 Task: Search one way flight ticket for 3 adults in first from Alamosa: San Luis Valley Regional Airport (bergman Field) to Jacksonville: Albert J. Ellis Airport on 5-3-2023. Choice of flights is Southwest. Number of bags: 1 carry on bag. Price is upto 77000. Outbound departure time preference is 4:15.
Action: Mouse moved to (284, 117)
Screenshot: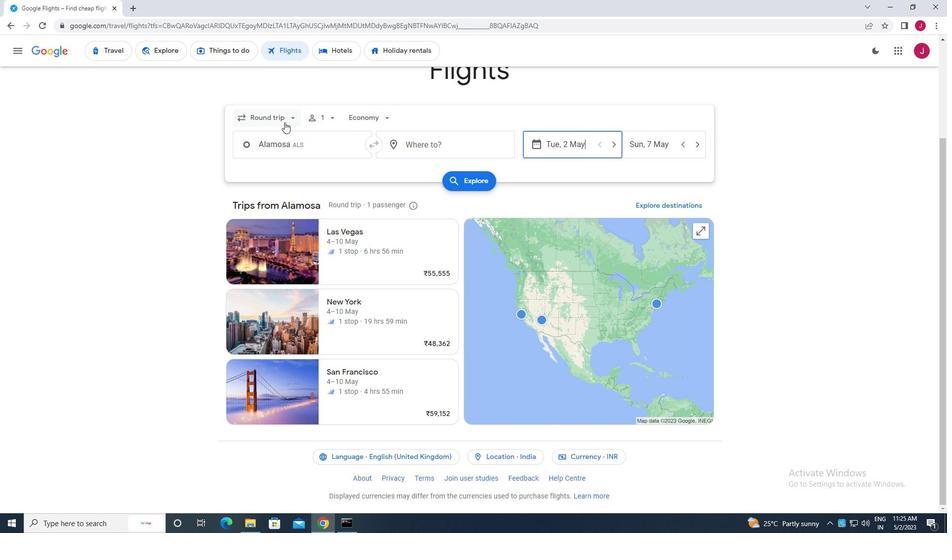 
Action: Mouse pressed left at (284, 117)
Screenshot: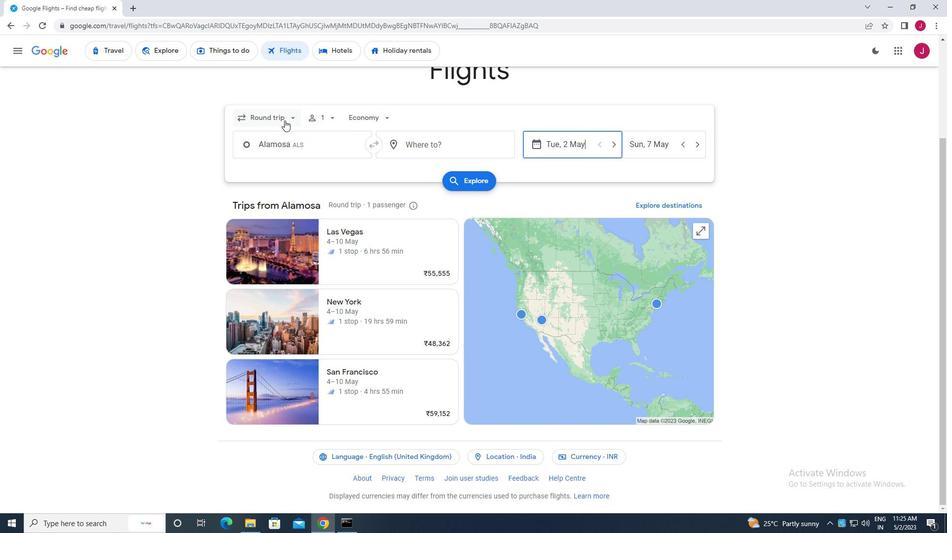 
Action: Mouse moved to (280, 165)
Screenshot: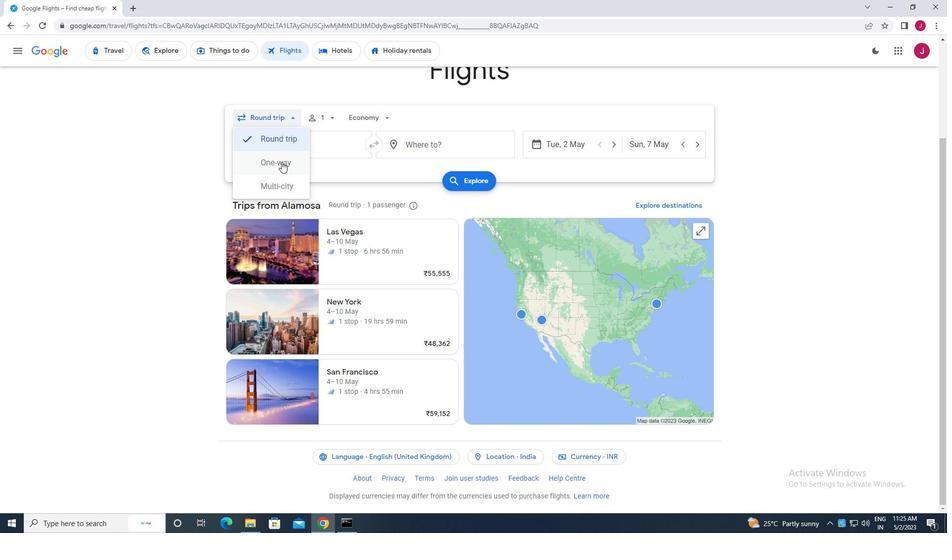 
Action: Mouse pressed left at (280, 165)
Screenshot: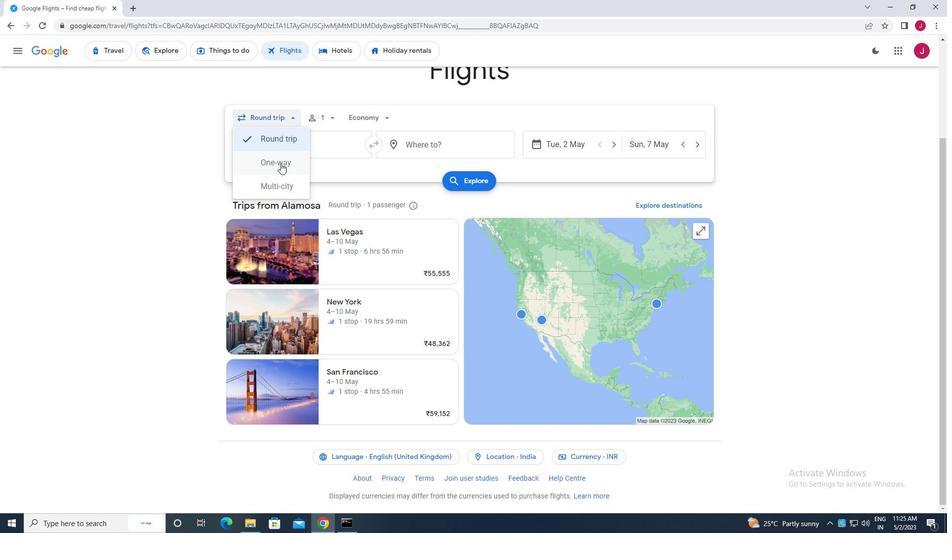
Action: Mouse moved to (331, 117)
Screenshot: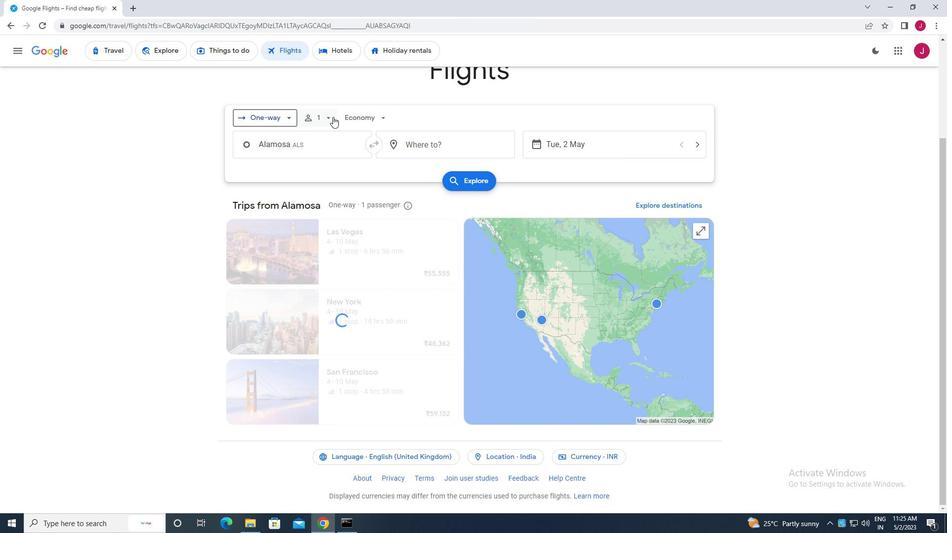 
Action: Mouse pressed left at (331, 117)
Screenshot: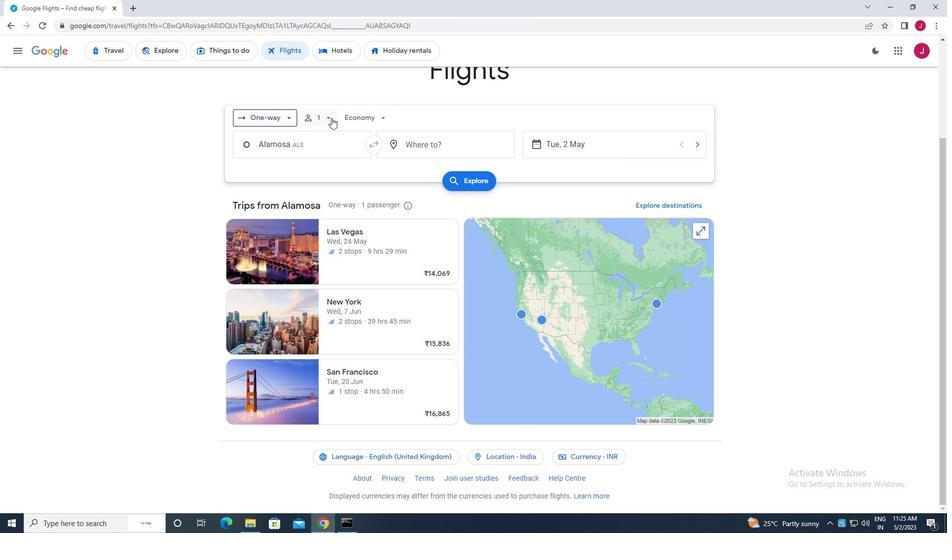 
Action: Mouse moved to (406, 143)
Screenshot: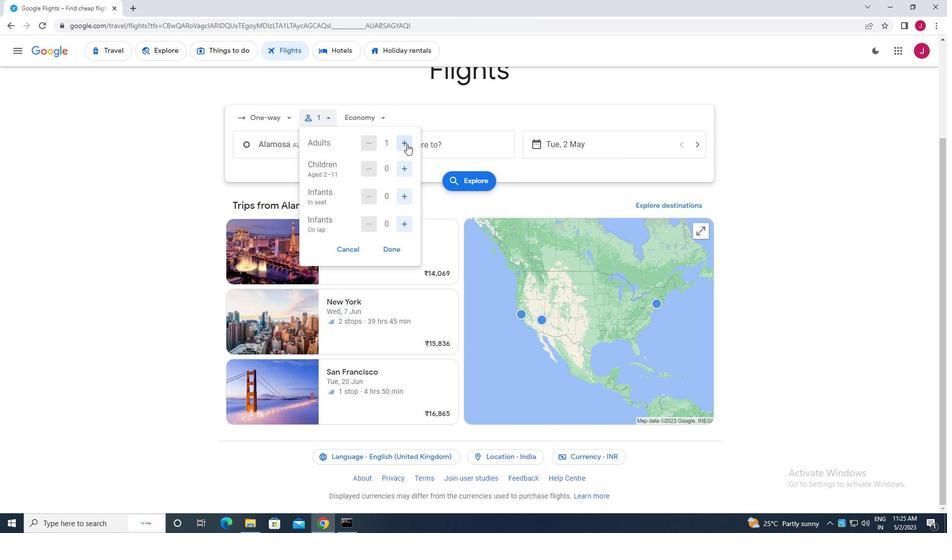 
Action: Mouse pressed left at (406, 143)
Screenshot: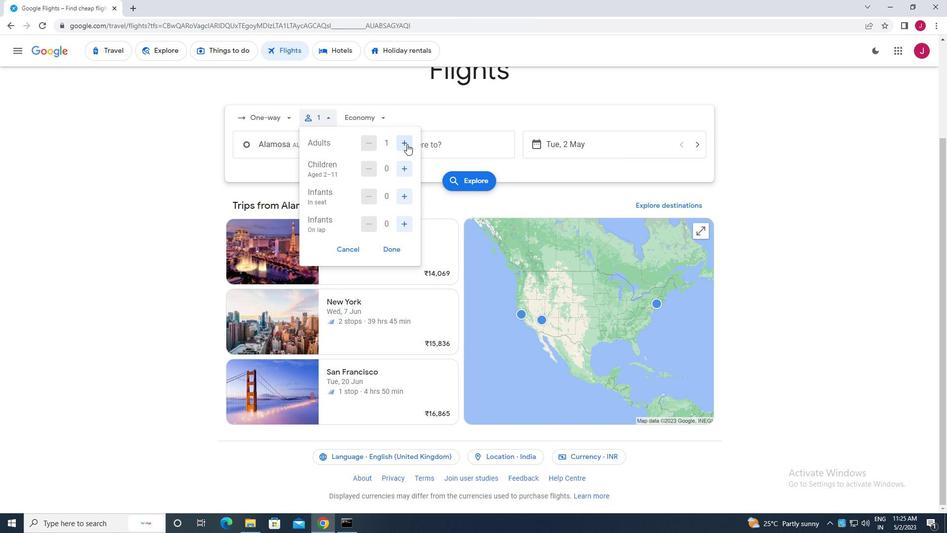
Action: Mouse moved to (407, 142)
Screenshot: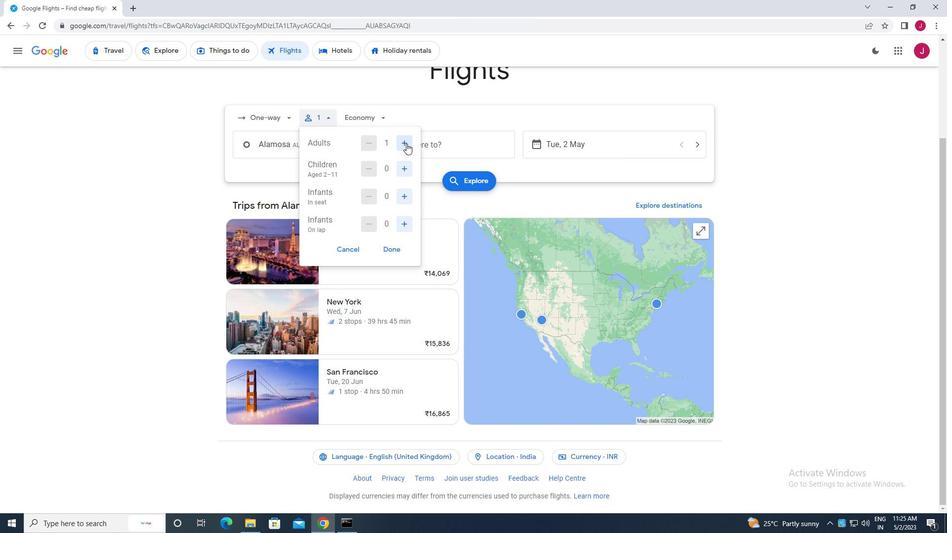 
Action: Mouse pressed left at (407, 142)
Screenshot: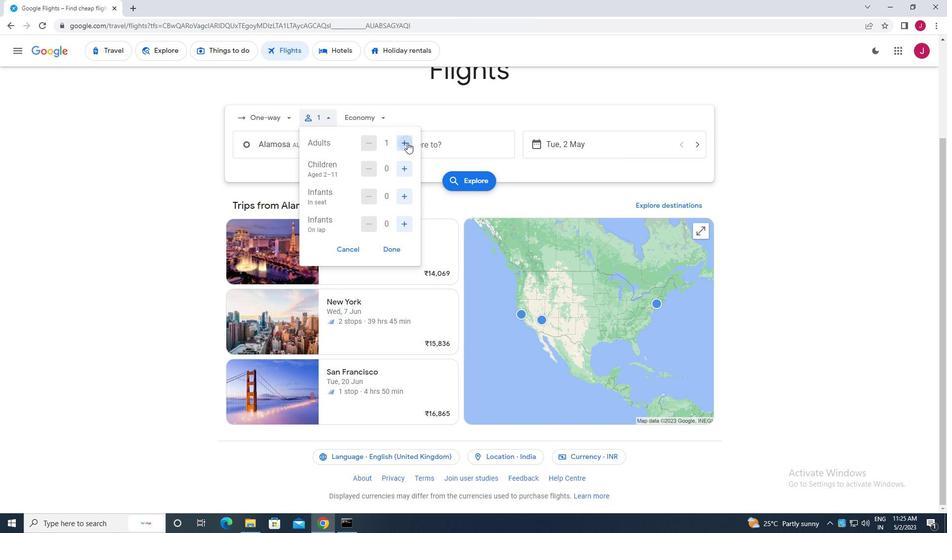 
Action: Mouse moved to (390, 249)
Screenshot: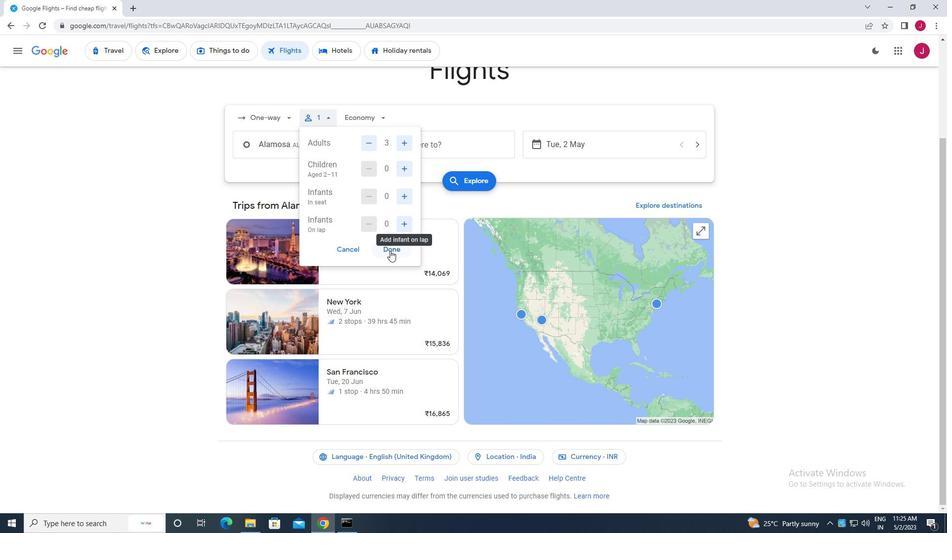 
Action: Mouse pressed left at (390, 249)
Screenshot: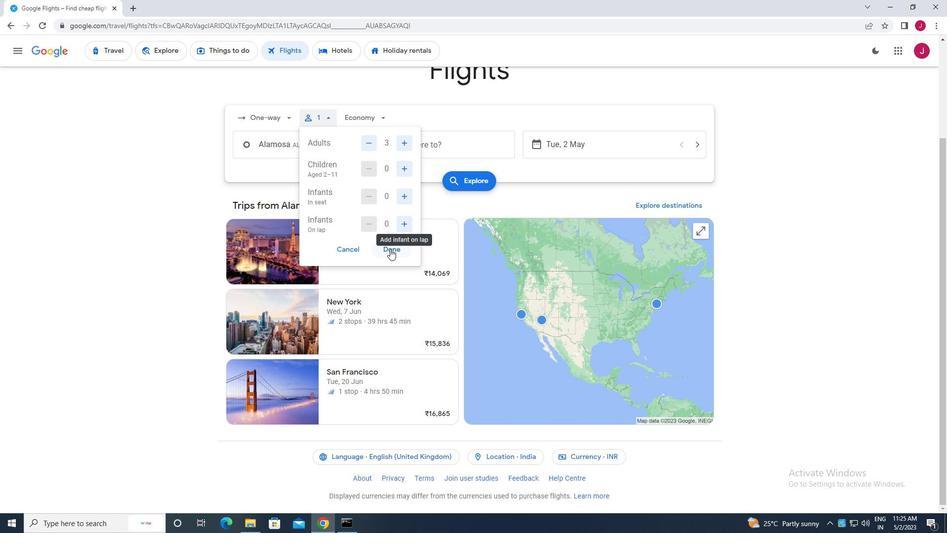 
Action: Mouse moved to (358, 114)
Screenshot: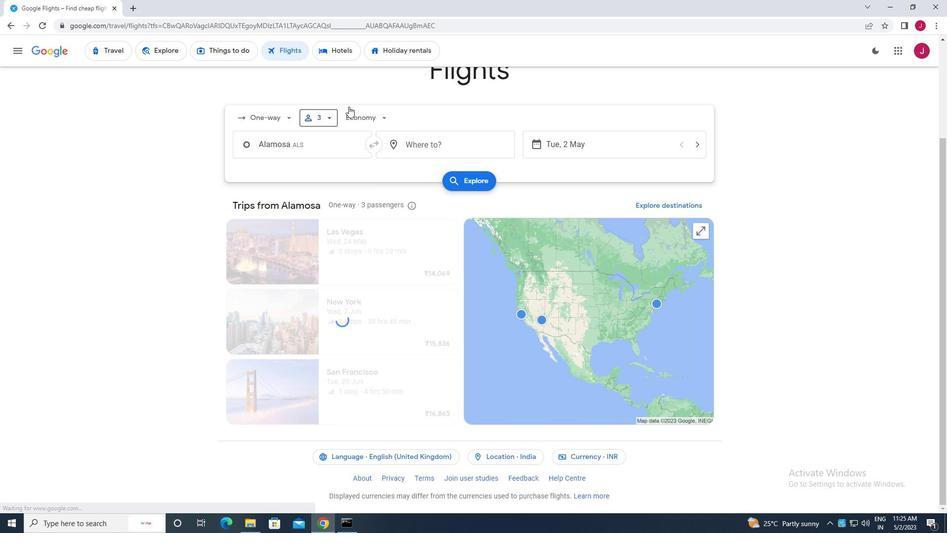 
Action: Mouse pressed left at (358, 114)
Screenshot: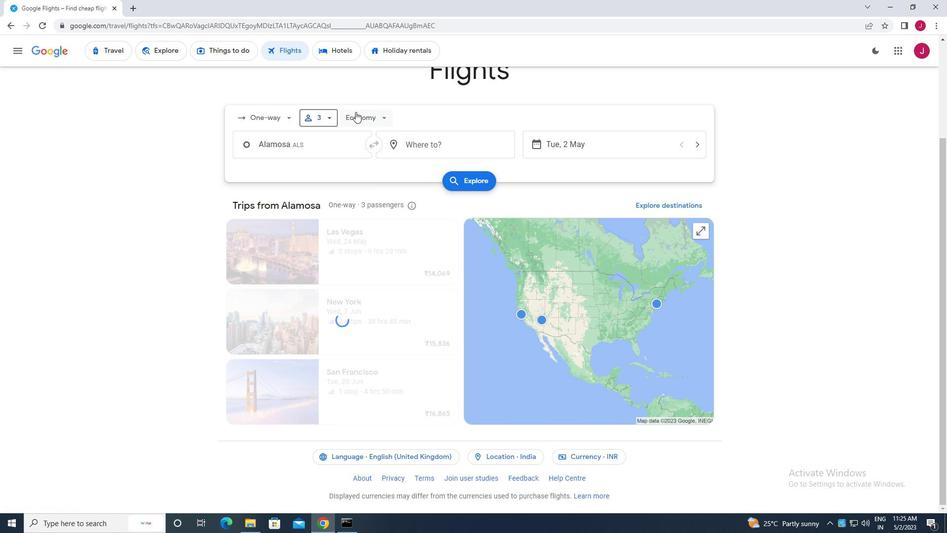 
Action: Mouse moved to (378, 208)
Screenshot: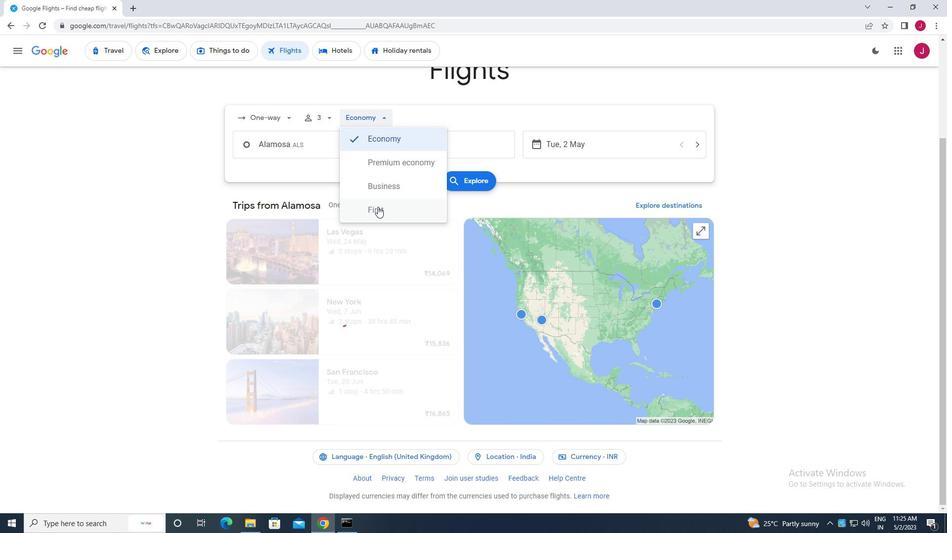 
Action: Mouse pressed left at (378, 208)
Screenshot: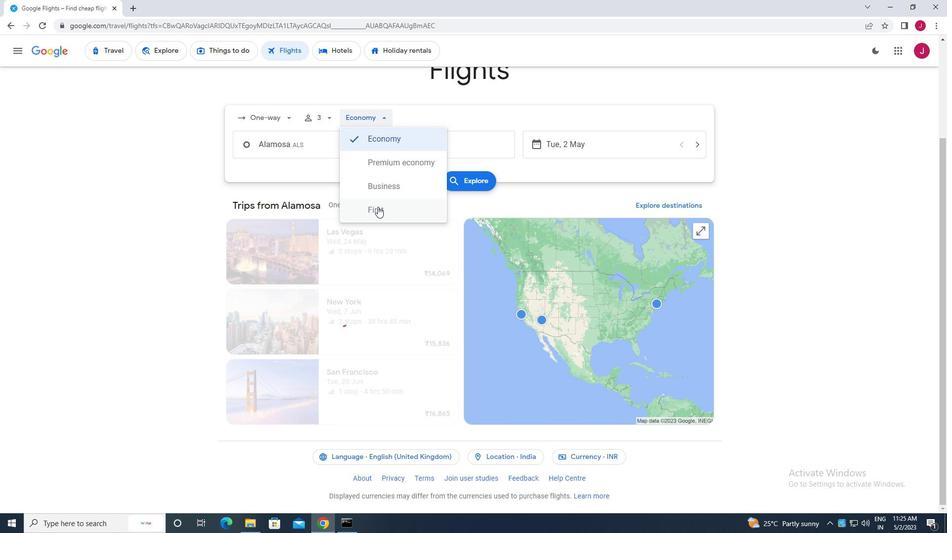 
Action: Mouse moved to (328, 149)
Screenshot: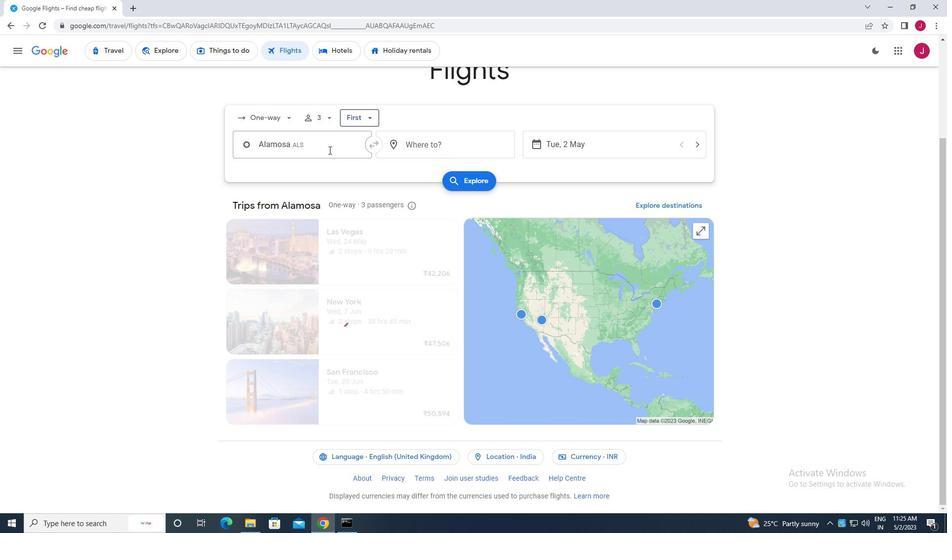 
Action: Mouse pressed left at (328, 149)
Screenshot: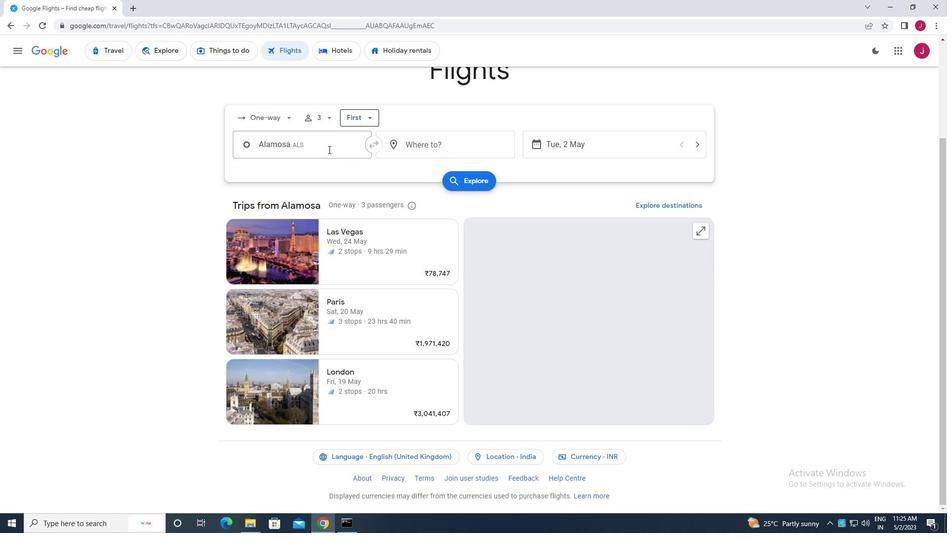 
Action: Mouse moved to (328, 149)
Screenshot: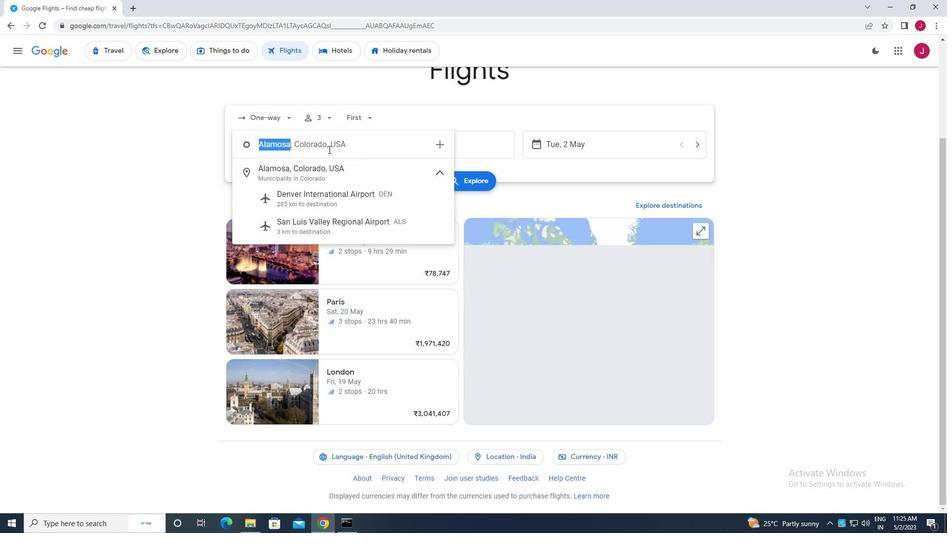 
Action: Key pressed alamosa
Screenshot: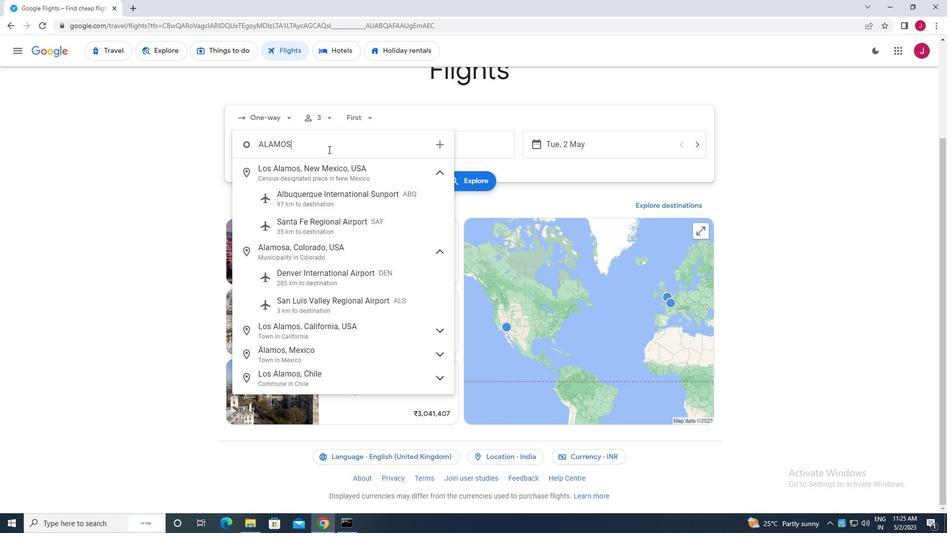 
Action: Mouse moved to (326, 220)
Screenshot: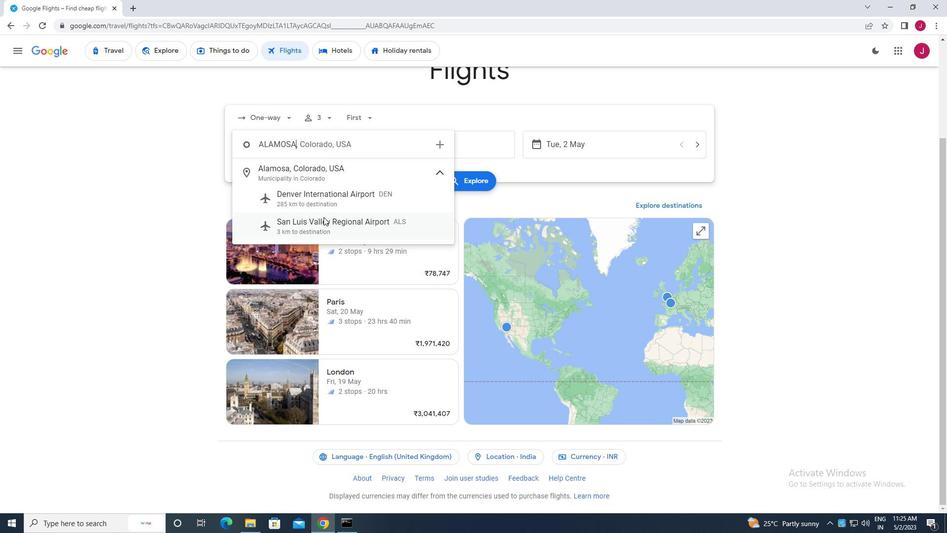 
Action: Mouse pressed left at (326, 220)
Screenshot: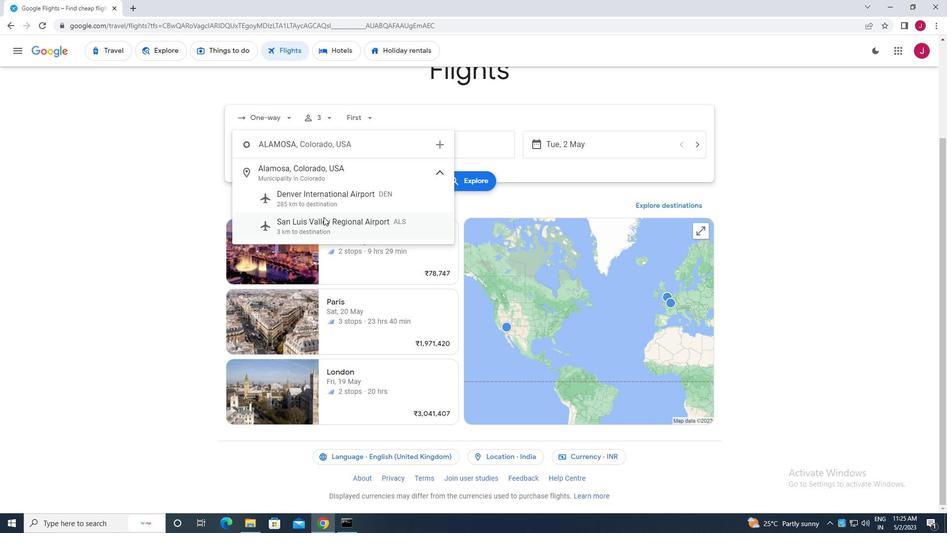 
Action: Mouse moved to (462, 145)
Screenshot: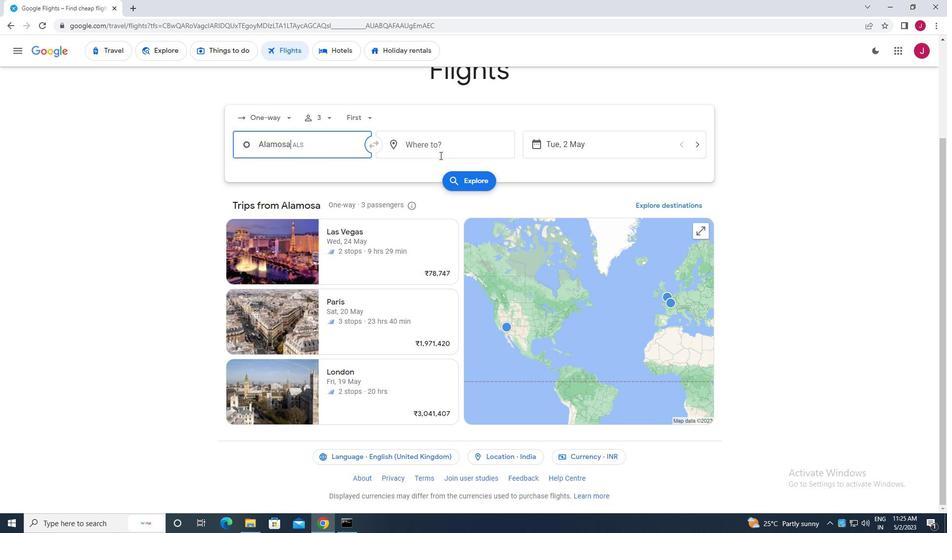 
Action: Mouse pressed left at (462, 145)
Screenshot: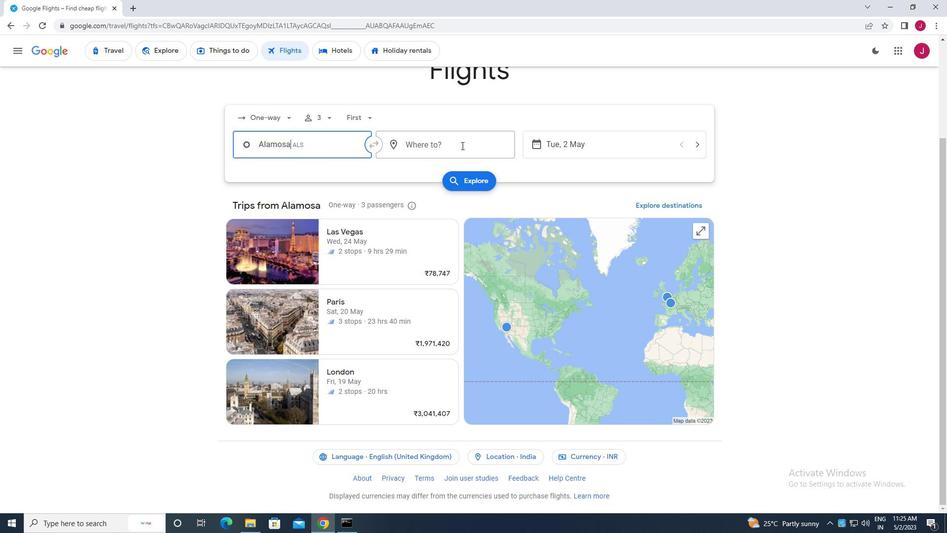 
Action: Mouse moved to (461, 145)
Screenshot: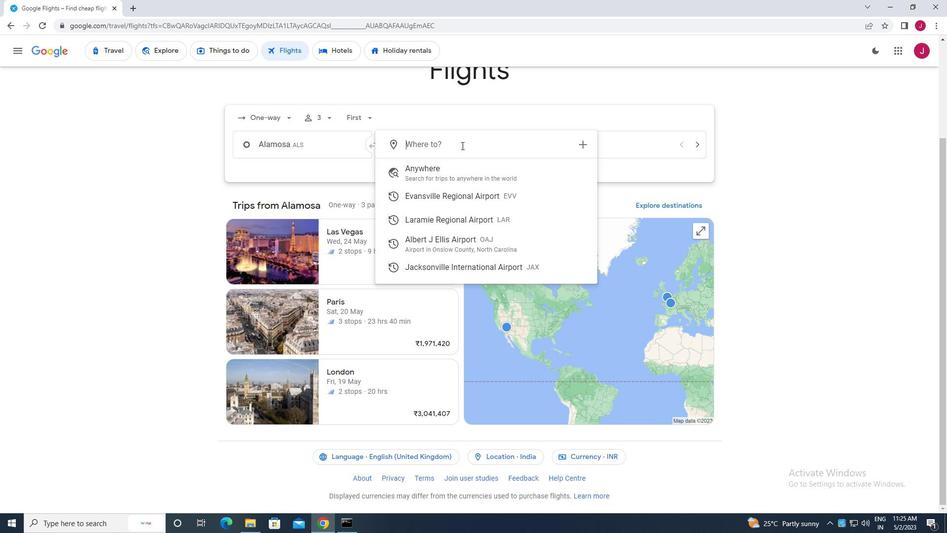 
Action: Key pressed albert<Key.space>j
Screenshot: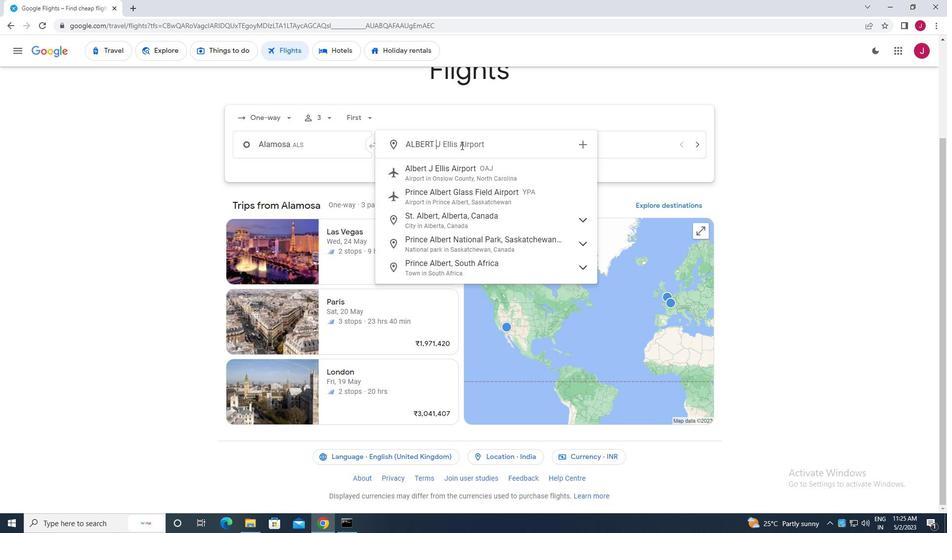 
Action: Mouse moved to (465, 173)
Screenshot: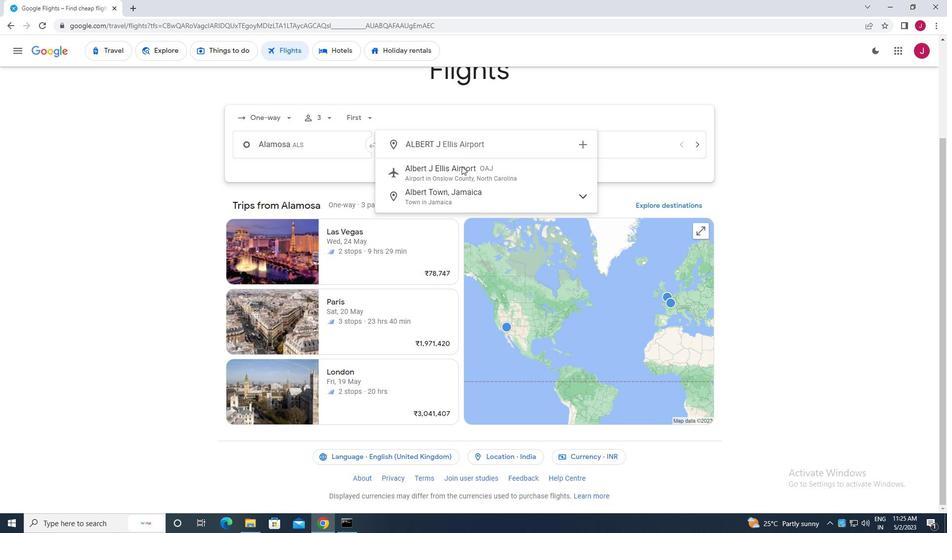 
Action: Mouse pressed left at (465, 173)
Screenshot: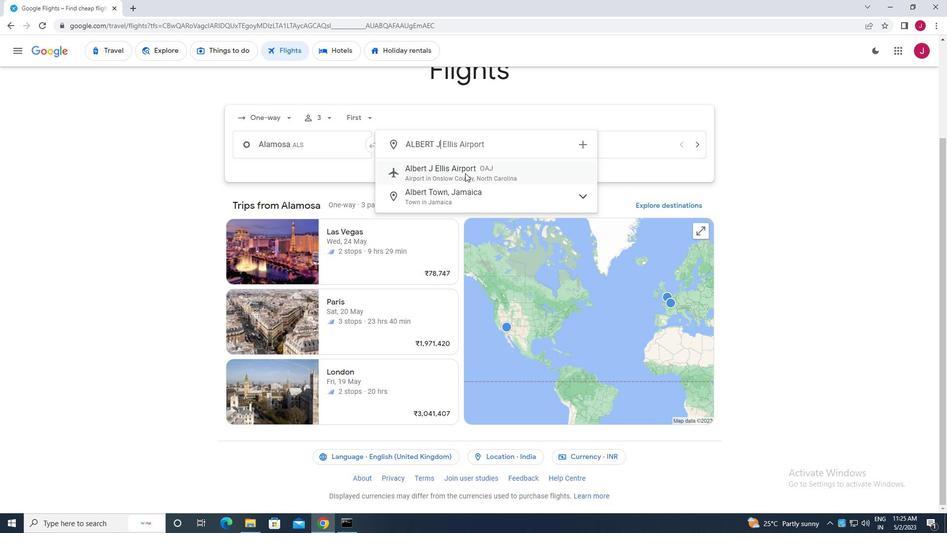 
Action: Mouse moved to (607, 141)
Screenshot: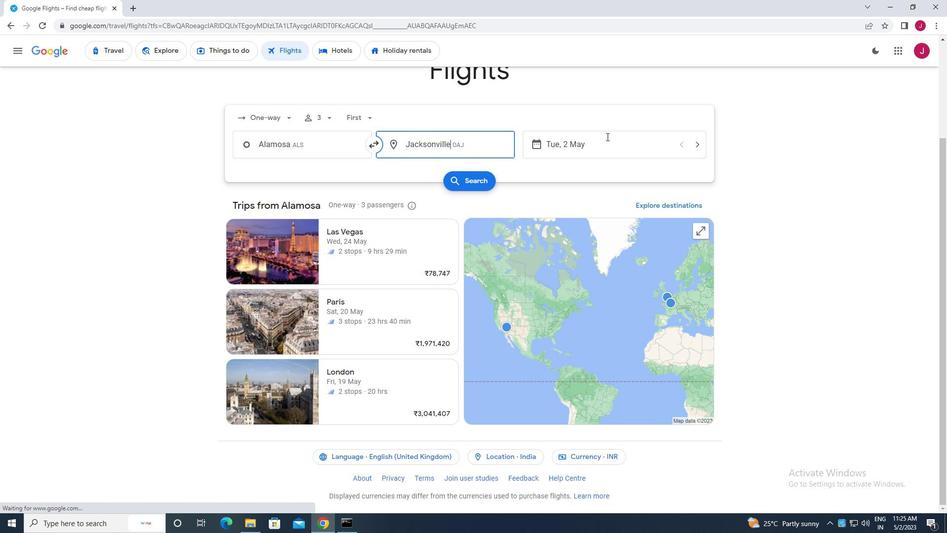 
Action: Mouse pressed left at (607, 141)
Screenshot: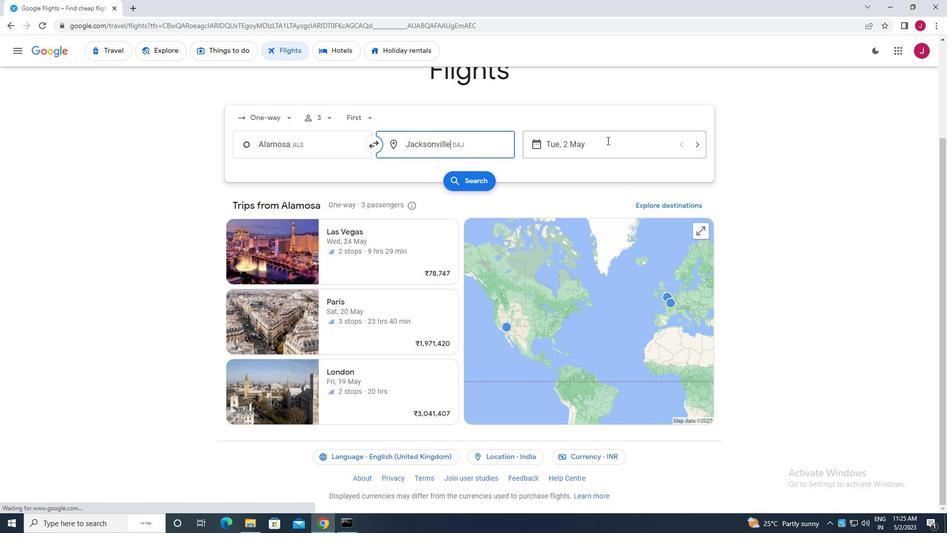 
Action: Mouse moved to (432, 222)
Screenshot: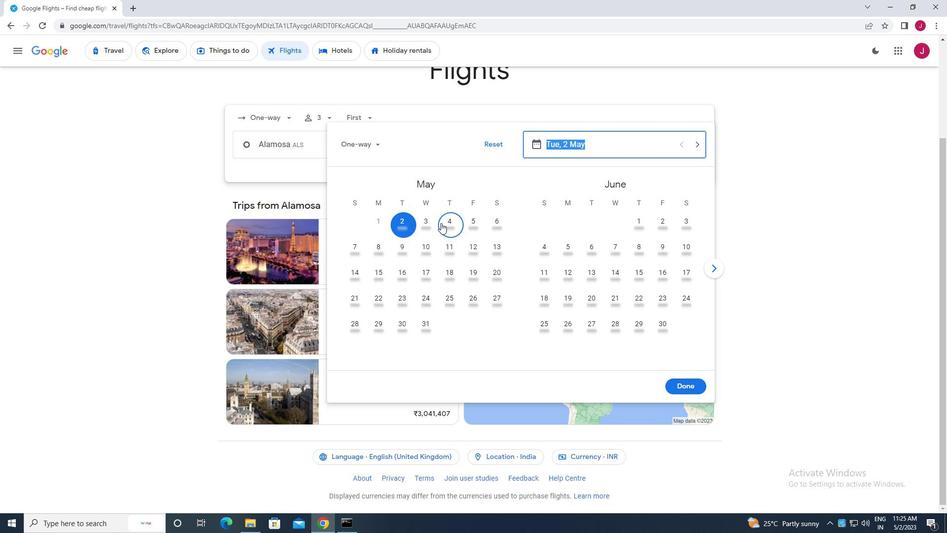 
Action: Mouse pressed left at (432, 222)
Screenshot: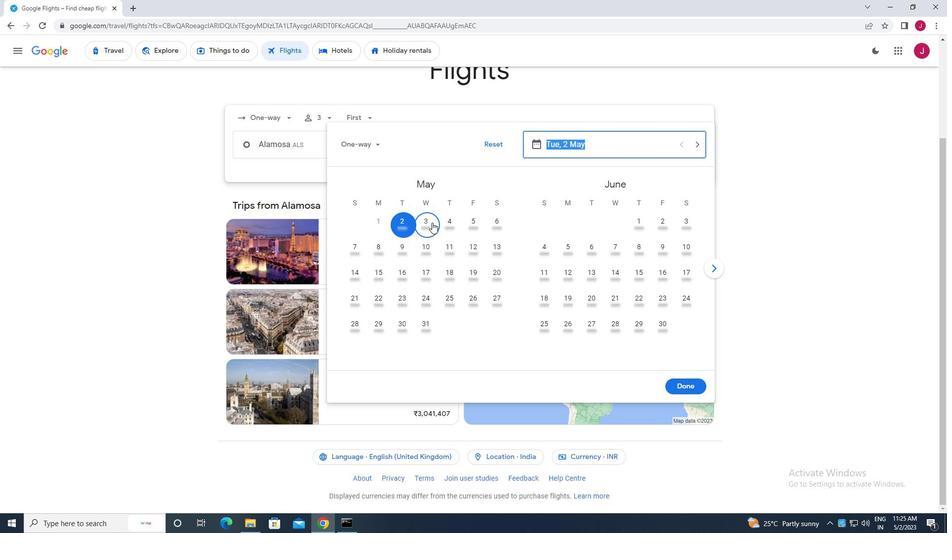 
Action: Mouse moved to (685, 387)
Screenshot: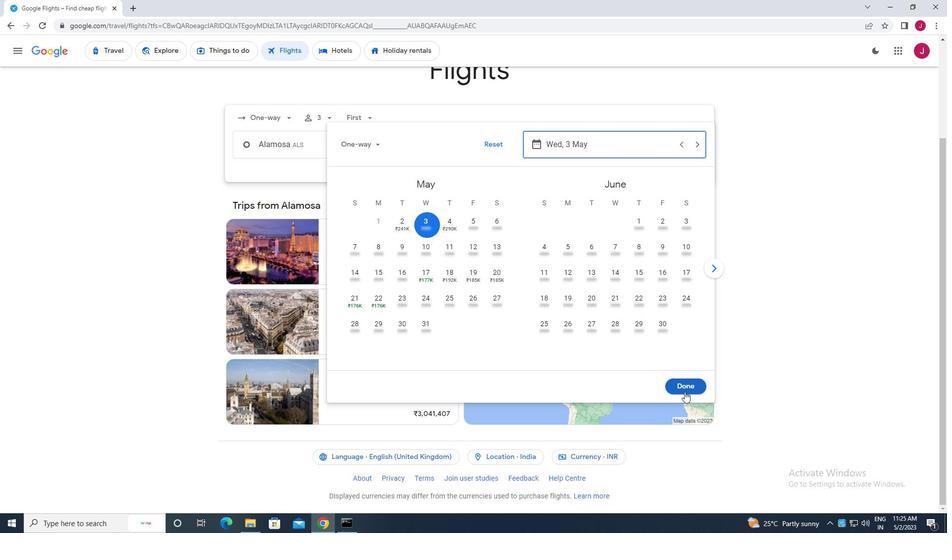 
Action: Mouse pressed left at (685, 387)
Screenshot: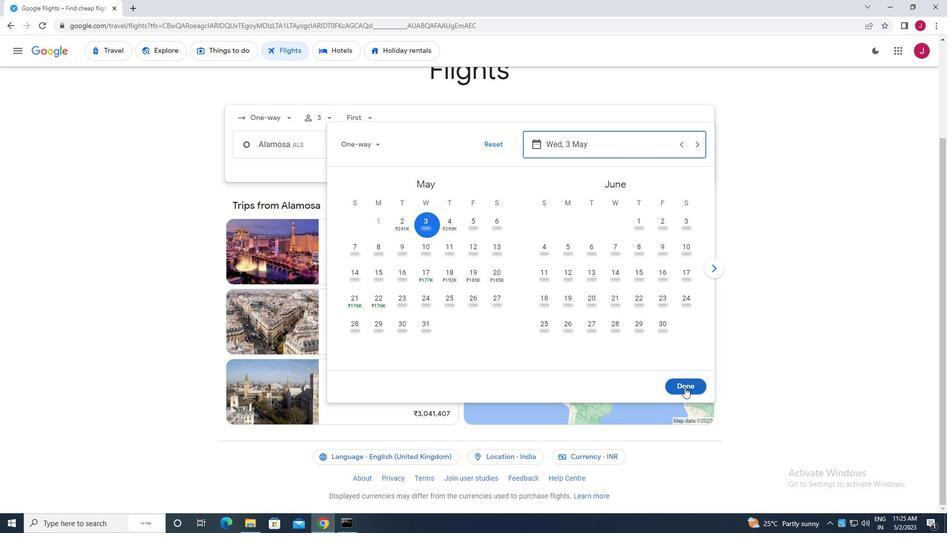 
Action: Mouse moved to (463, 180)
Screenshot: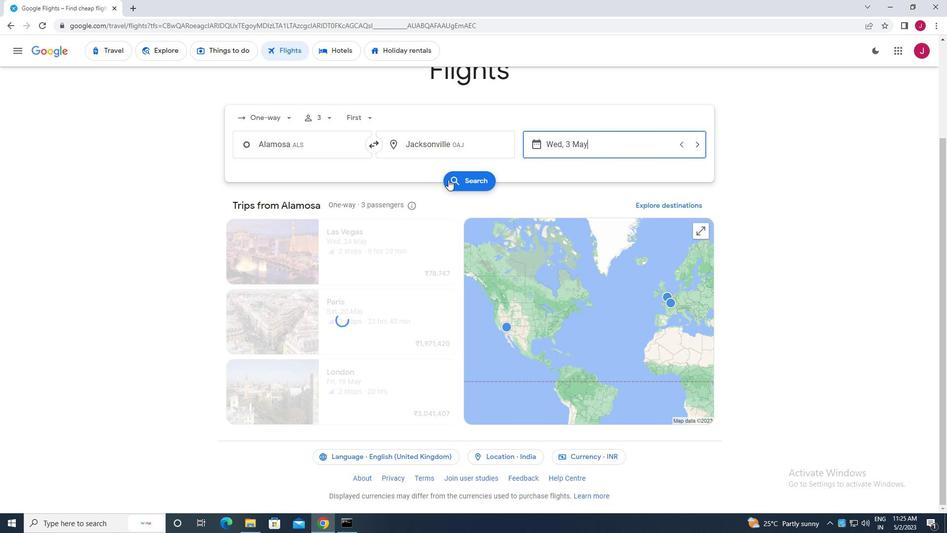 
Action: Mouse pressed left at (463, 180)
Screenshot: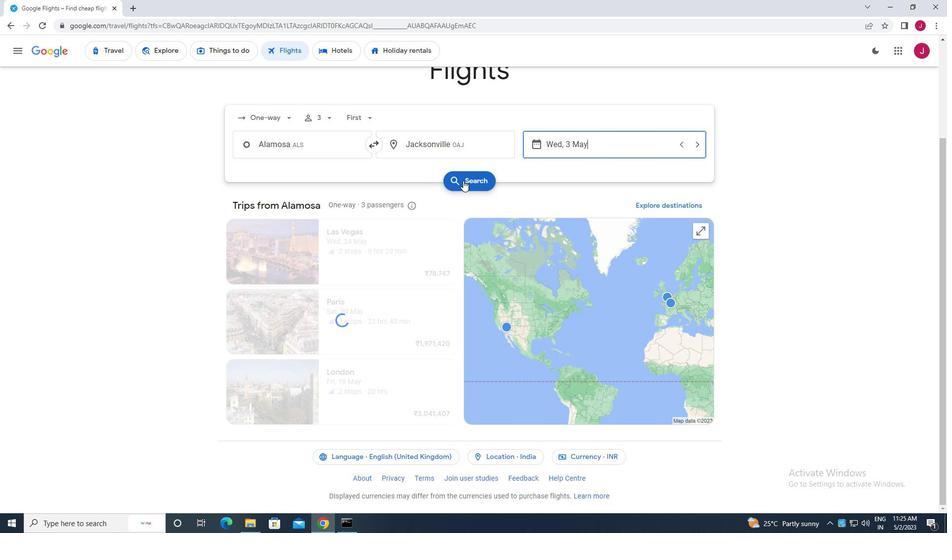 
Action: Mouse moved to (260, 139)
Screenshot: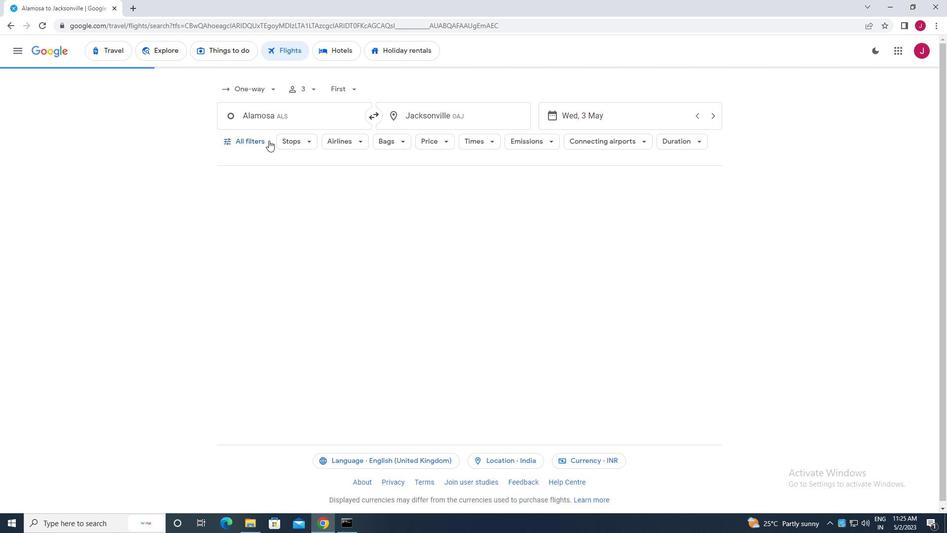
Action: Mouse pressed left at (260, 139)
Screenshot: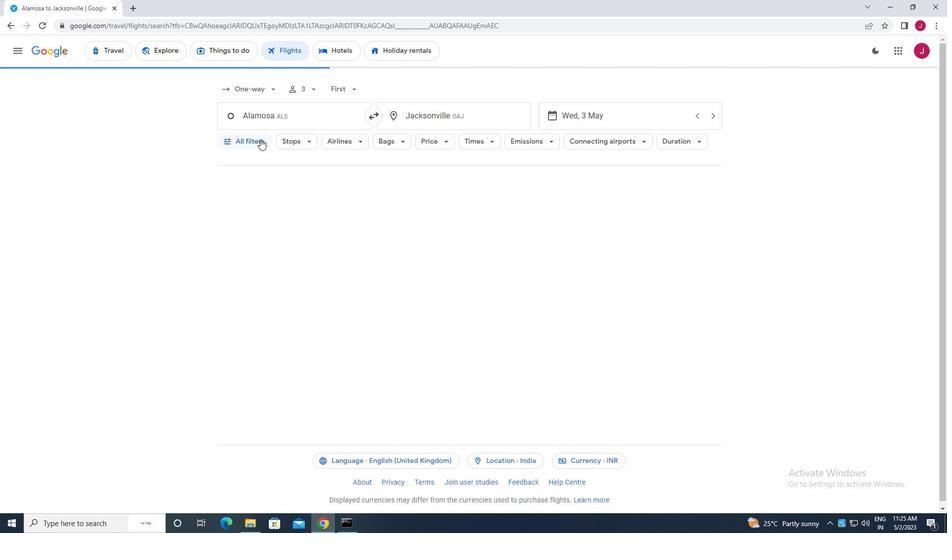 
Action: Mouse moved to (274, 180)
Screenshot: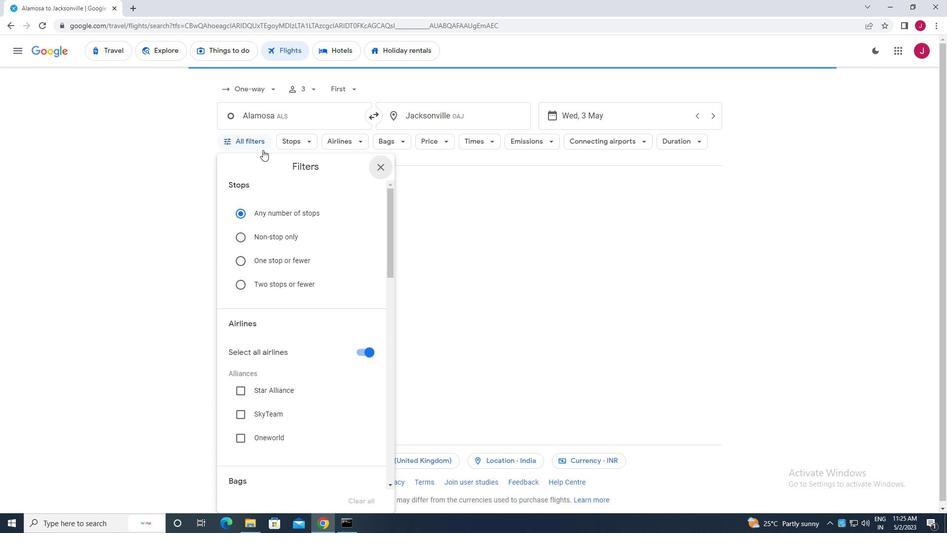 
Action: Mouse scrolled (274, 179) with delta (0, 0)
Screenshot: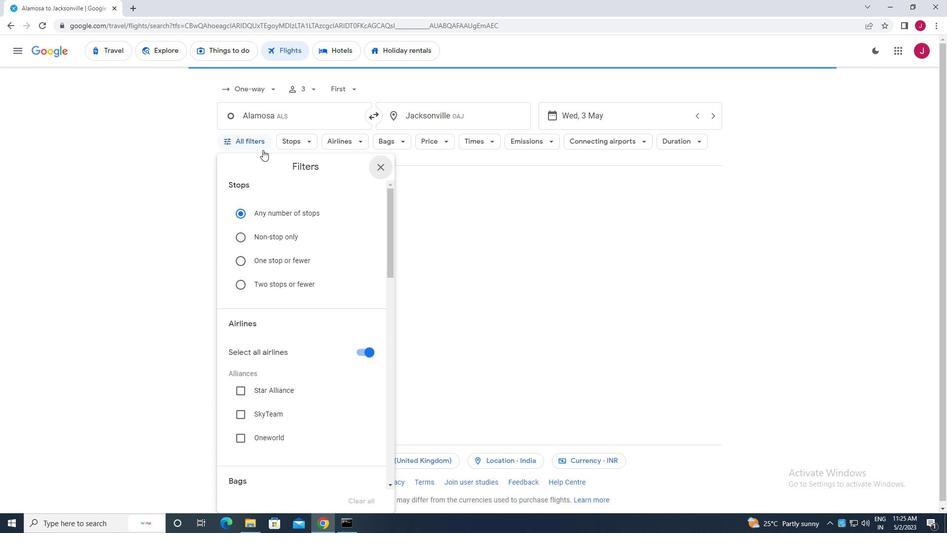 
Action: Mouse moved to (274, 182)
Screenshot: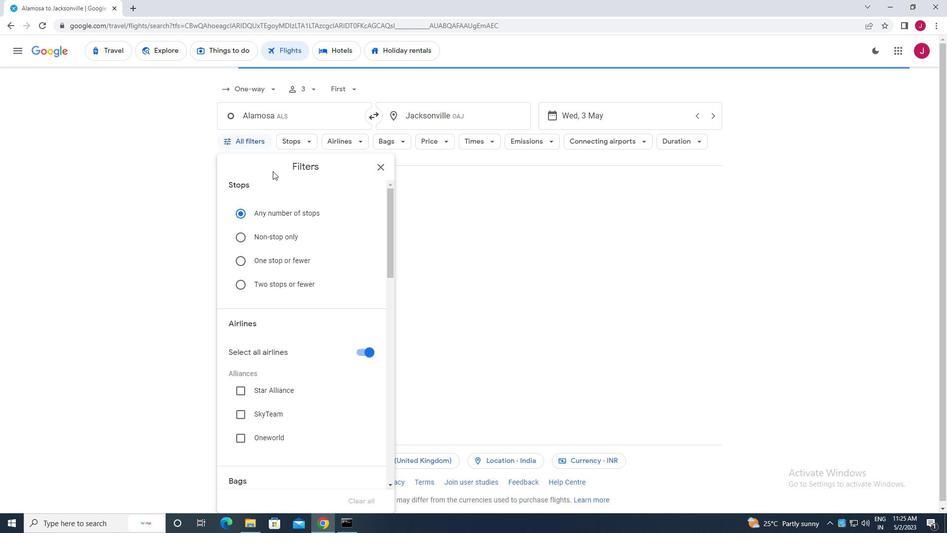 
Action: Mouse scrolled (274, 181) with delta (0, 0)
Screenshot: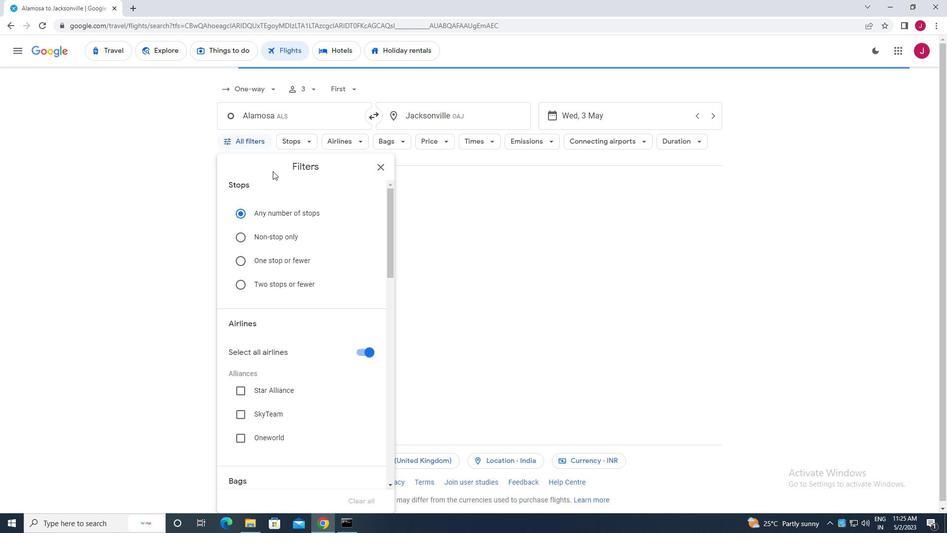
Action: Mouse moved to (275, 185)
Screenshot: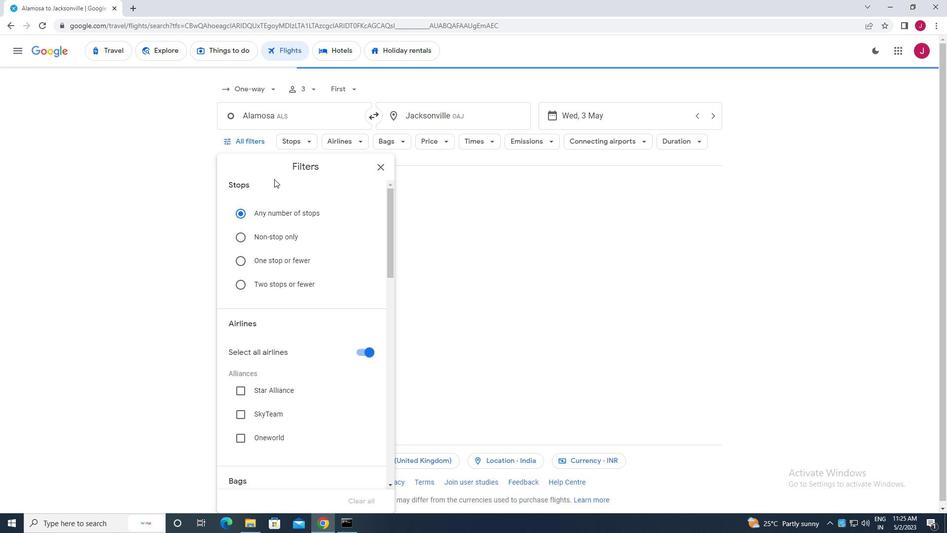 
Action: Mouse scrolled (275, 185) with delta (0, 0)
Screenshot: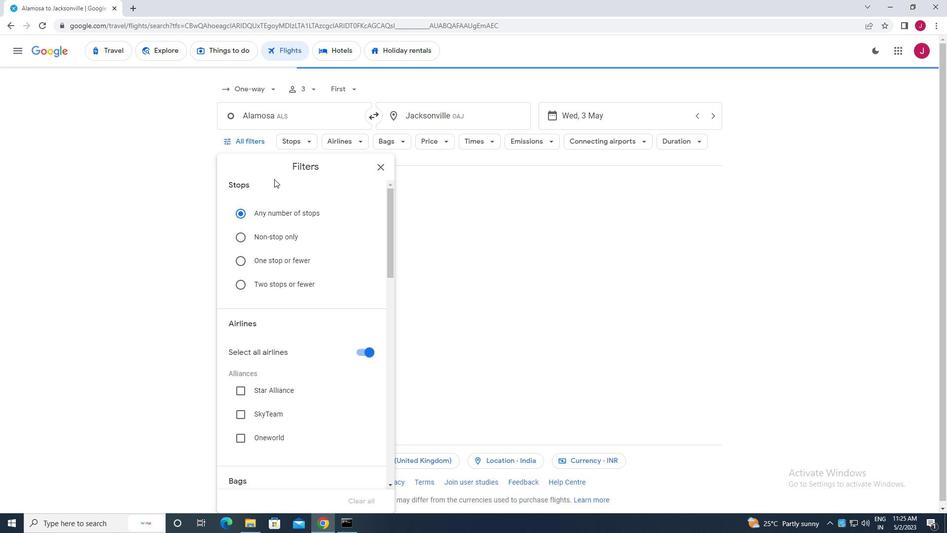 
Action: Mouse moved to (362, 206)
Screenshot: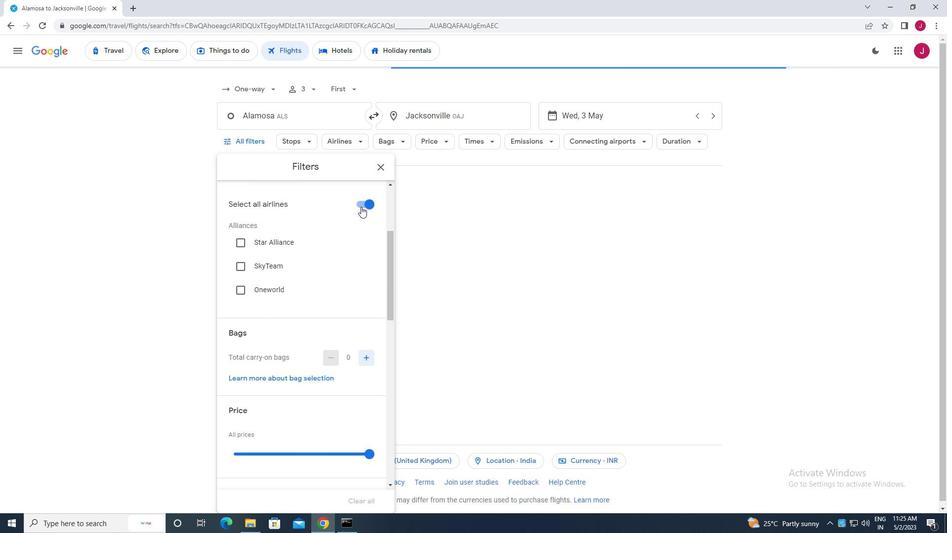 
Action: Mouse pressed left at (362, 206)
Screenshot: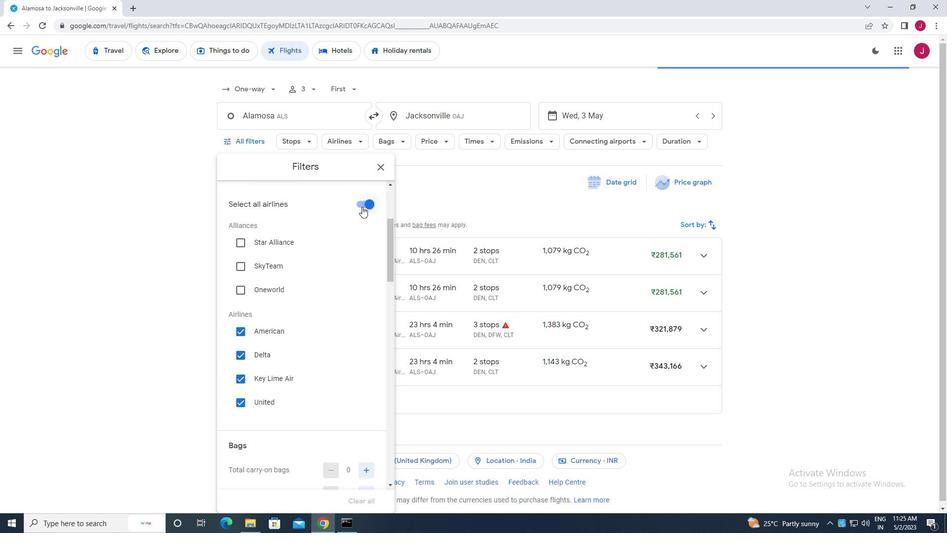 
Action: Mouse moved to (286, 271)
Screenshot: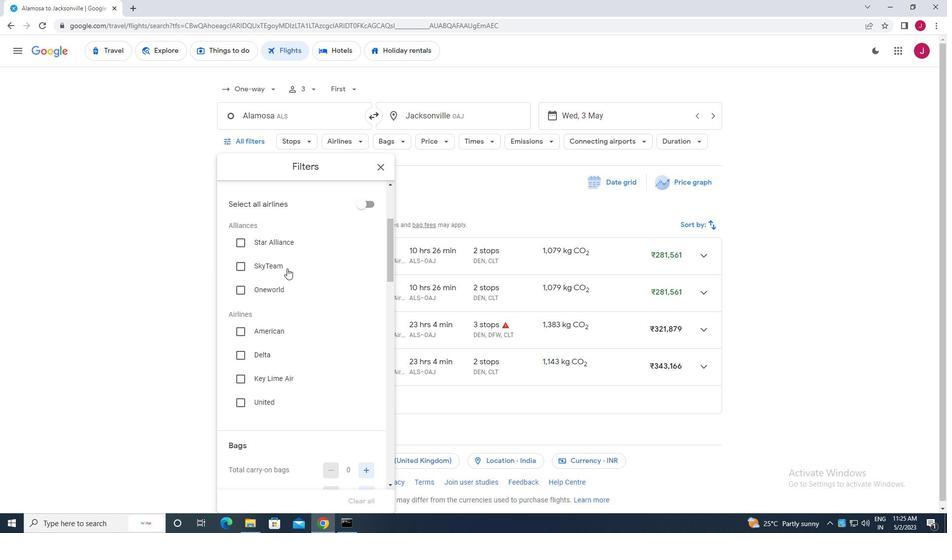 
Action: Mouse scrolled (286, 271) with delta (0, 0)
Screenshot: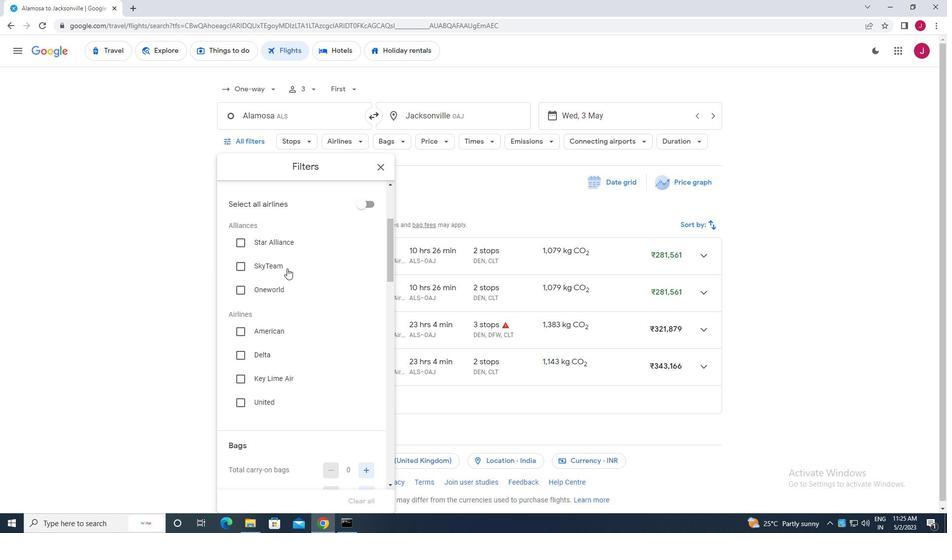 
Action: Mouse moved to (286, 273)
Screenshot: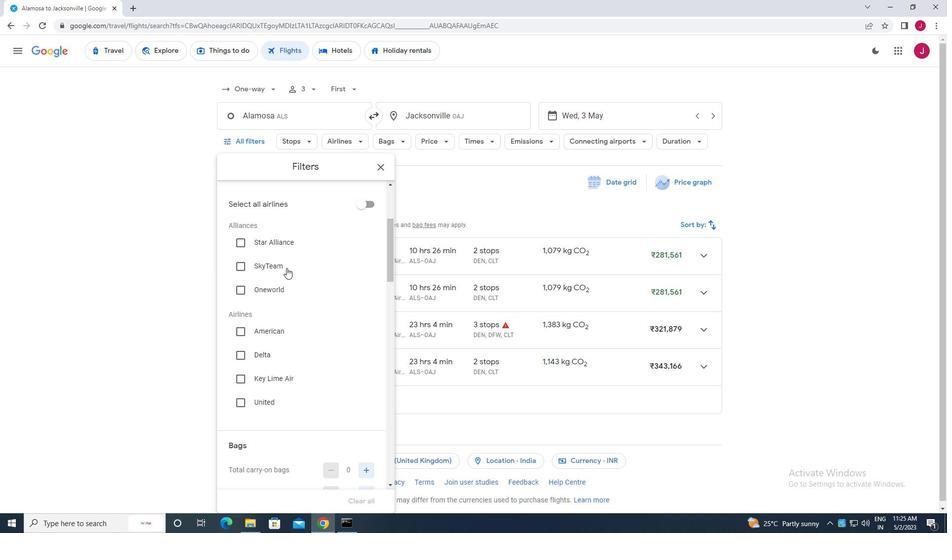 
Action: Mouse scrolled (286, 273) with delta (0, 0)
Screenshot: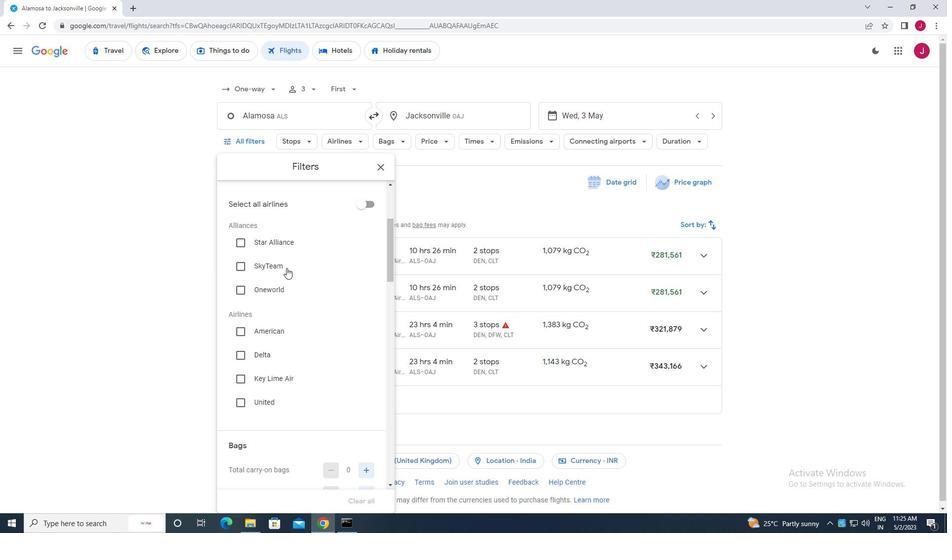 
Action: Mouse scrolled (286, 273) with delta (0, 0)
Screenshot: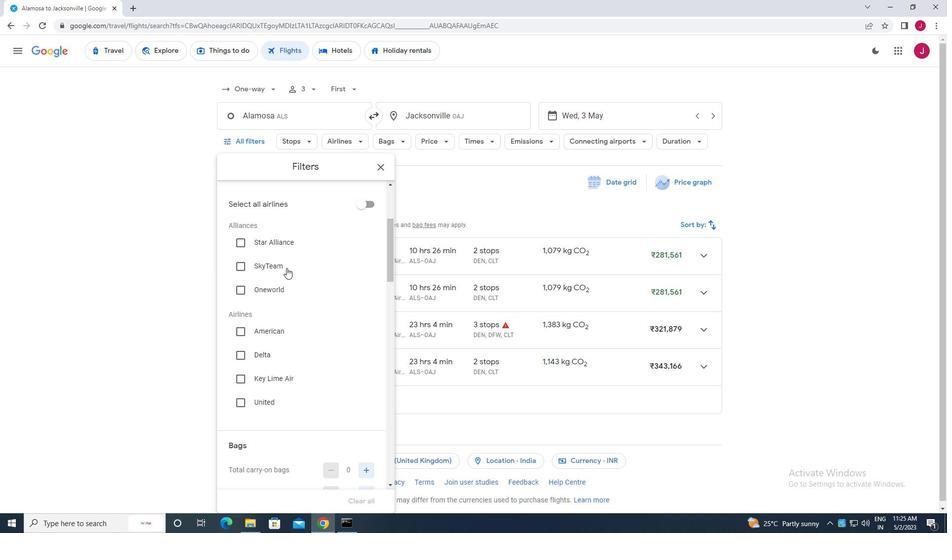 
Action: Mouse scrolled (286, 273) with delta (0, 0)
Screenshot: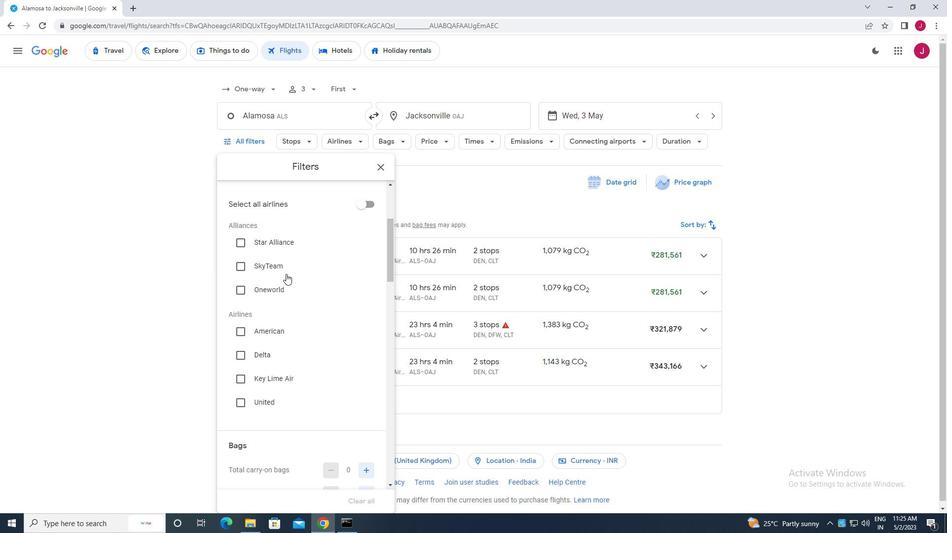 
Action: Mouse scrolled (286, 273) with delta (0, 0)
Screenshot: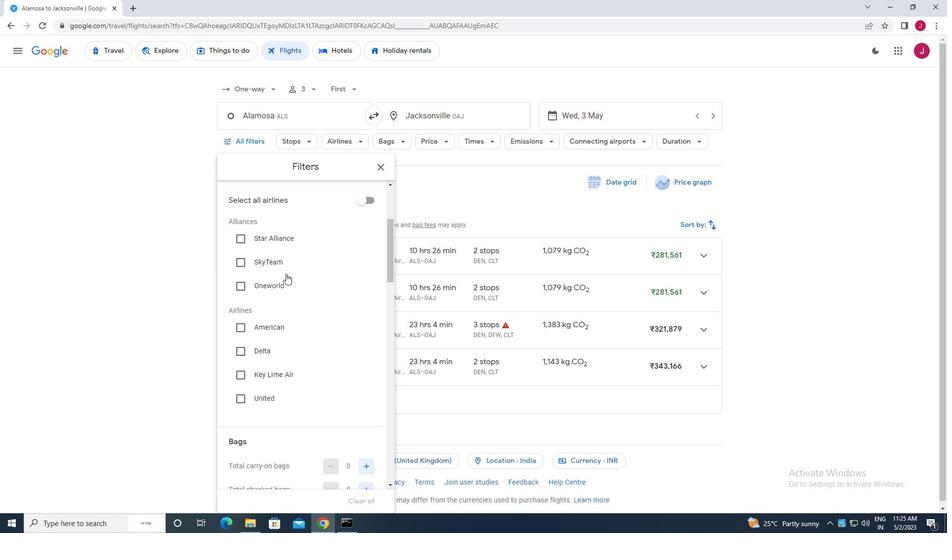 
Action: Mouse moved to (368, 222)
Screenshot: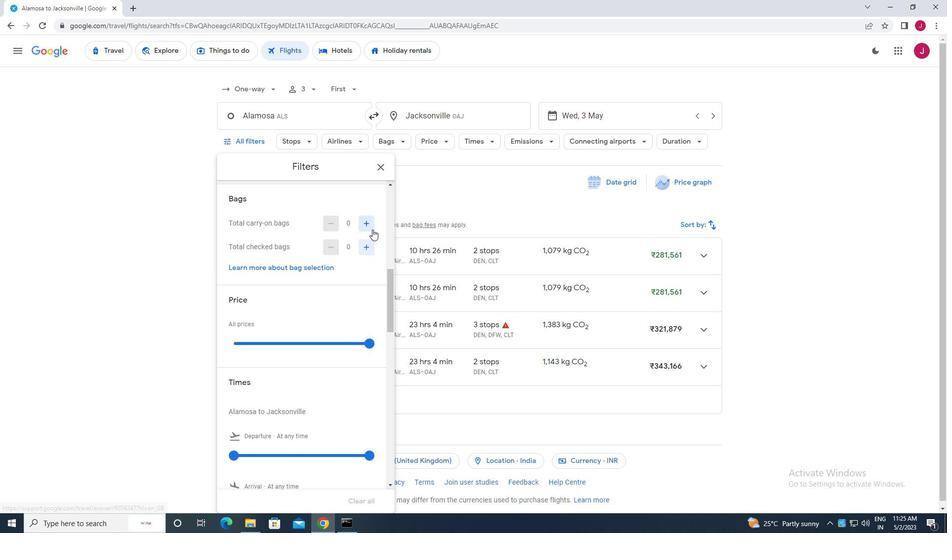 
Action: Mouse pressed left at (368, 222)
Screenshot: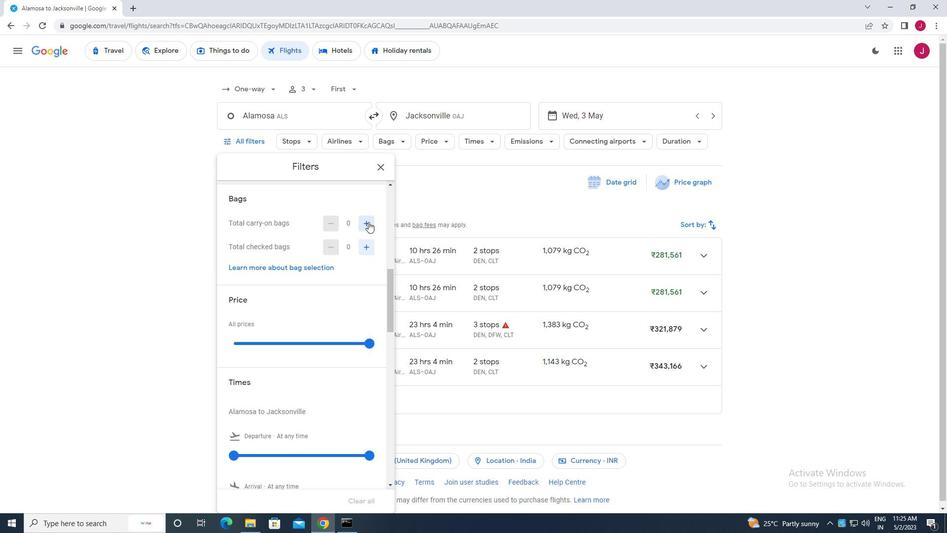 
Action: Mouse moved to (371, 341)
Screenshot: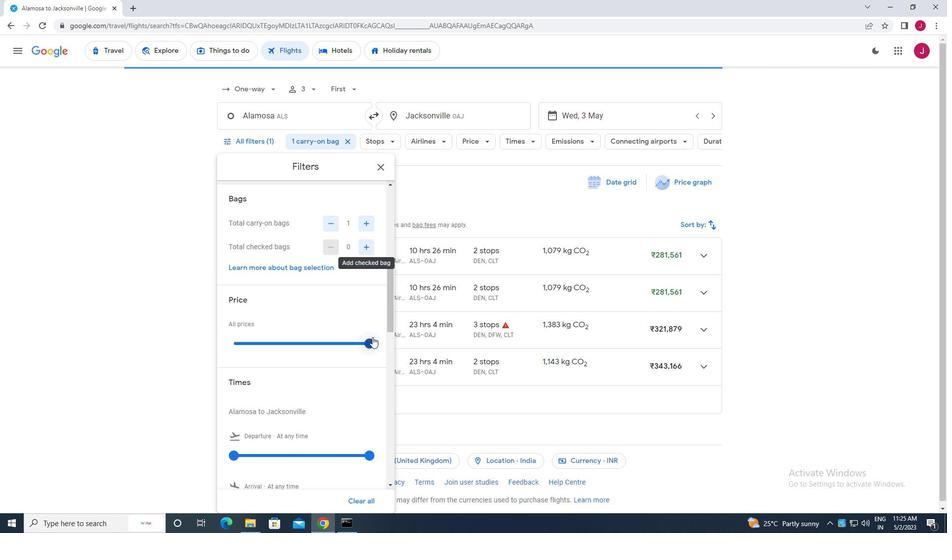 
Action: Mouse pressed left at (371, 341)
Screenshot: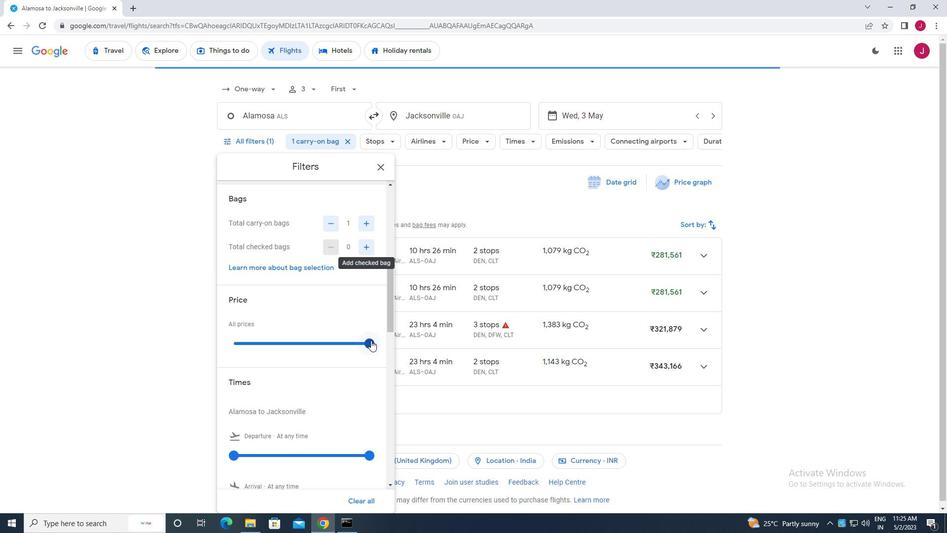 
Action: Mouse moved to (284, 311)
Screenshot: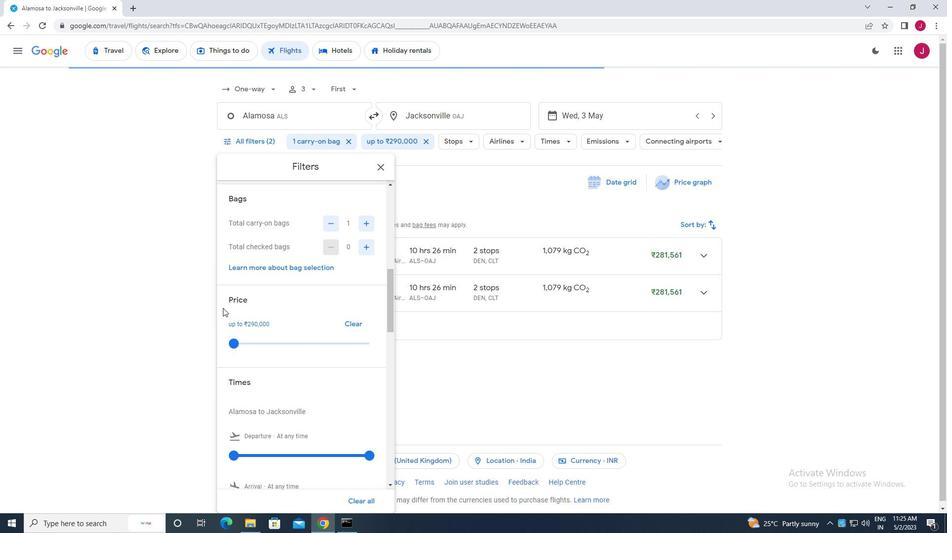 
Action: Mouse scrolled (284, 310) with delta (0, 0)
Screenshot: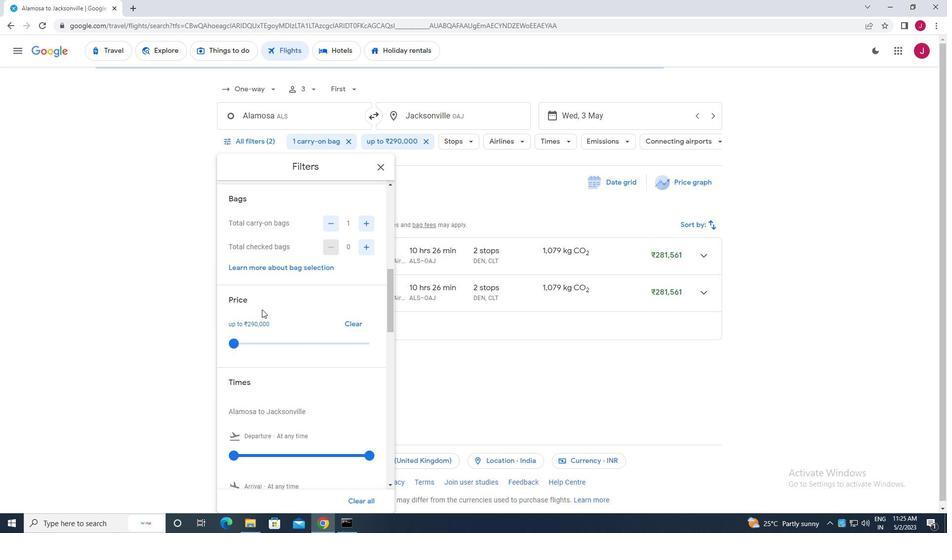 
Action: Mouse moved to (284, 311)
Screenshot: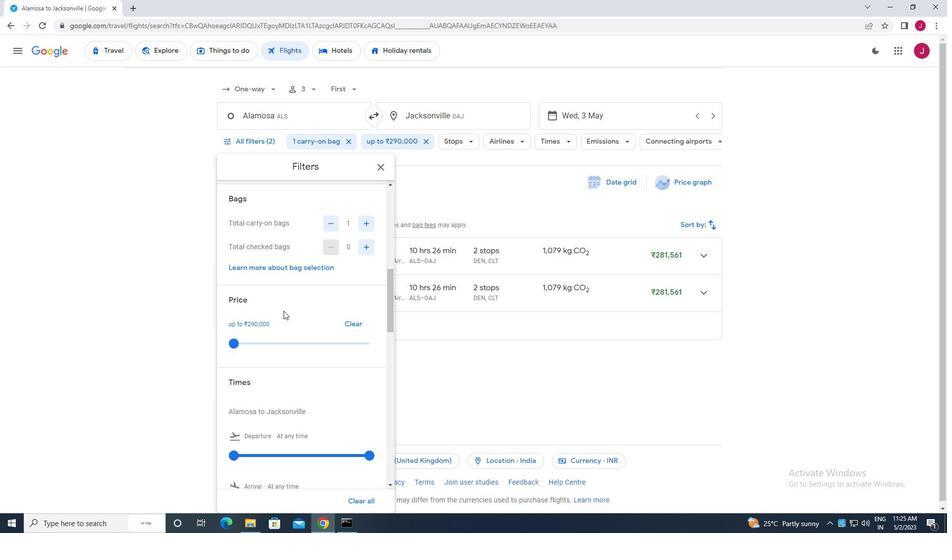 
Action: Mouse scrolled (284, 310) with delta (0, 0)
Screenshot: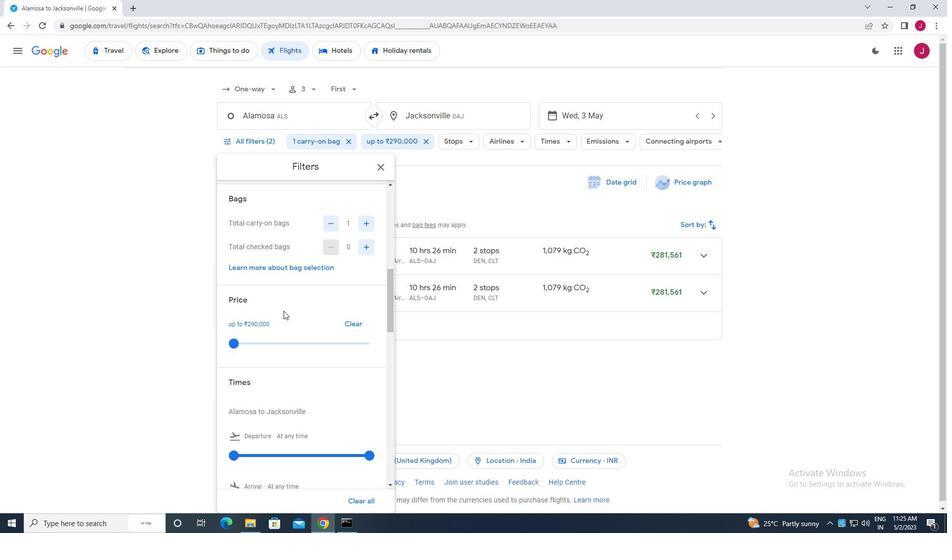 
Action: Mouse moved to (234, 355)
Screenshot: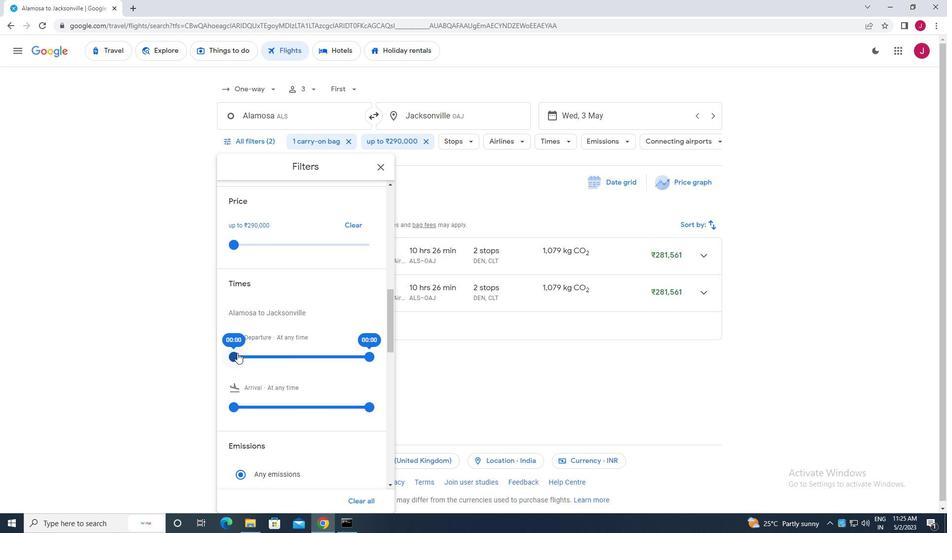 
Action: Mouse pressed left at (234, 355)
Screenshot: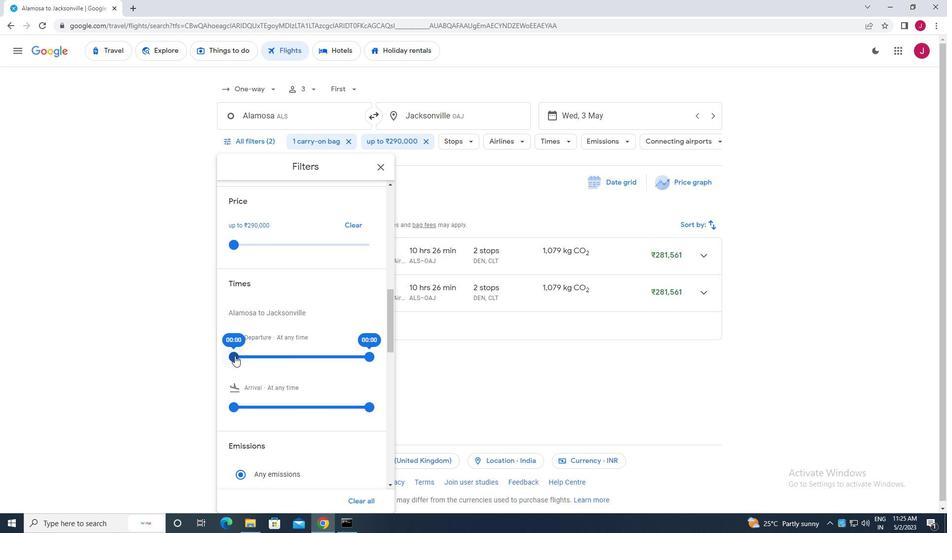 
Action: Mouse moved to (369, 356)
Screenshot: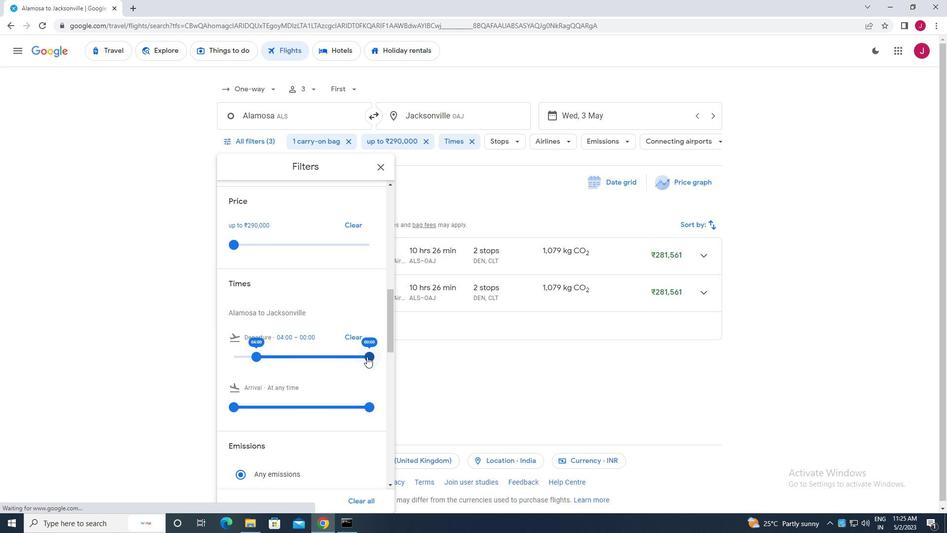 
Action: Mouse pressed left at (369, 356)
Screenshot: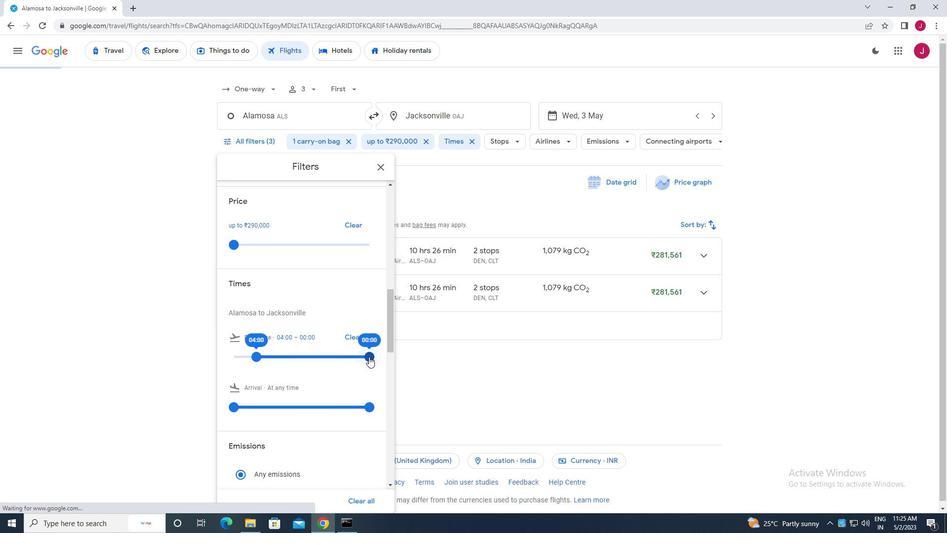
Action: Mouse moved to (383, 167)
Screenshot: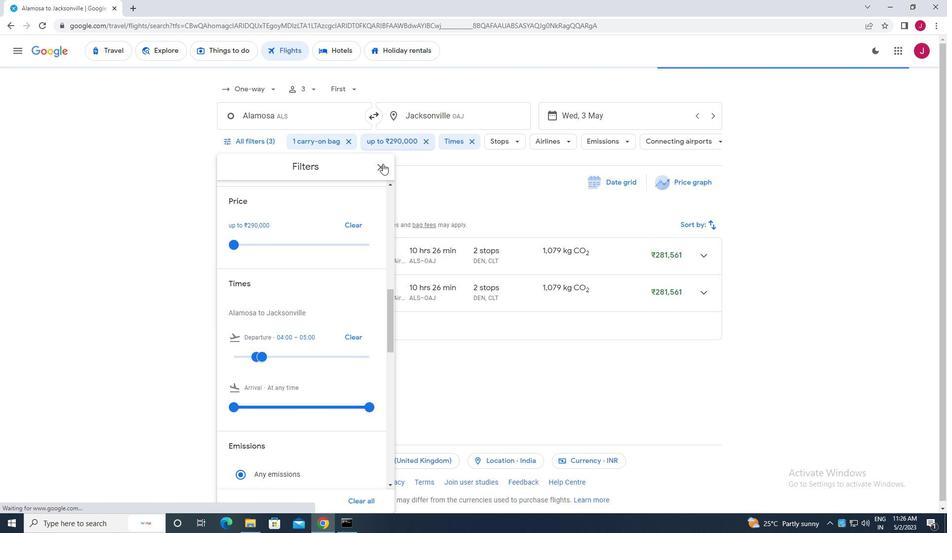 
Action: Mouse pressed left at (383, 167)
Screenshot: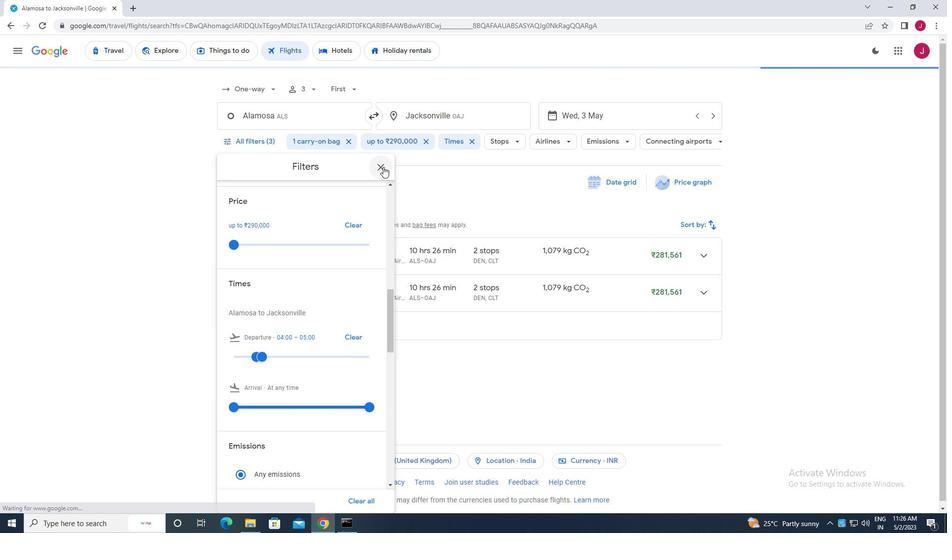 
Action: Mouse moved to (383, 167)
Screenshot: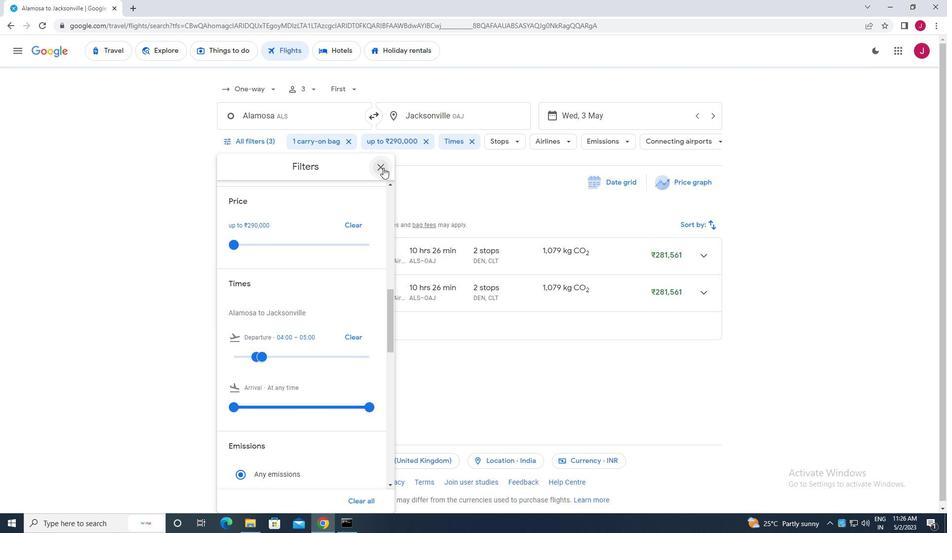 
